 Task: Find connections with filter location Ismailia with filter topic #sharktankwith filter profile language Potuguese with filter current company Merademy  with filter school Davangere University, Davangere with filter industry IT System Custom Software Development with filter service category Customer Service with filter keywords title Digital Marketing Manager
Action: Mouse moved to (482, 61)
Screenshot: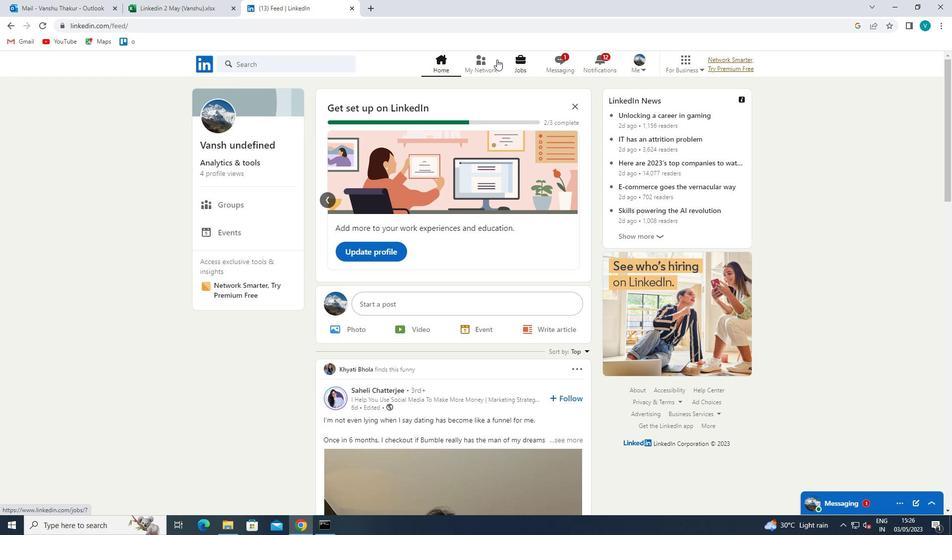
Action: Mouse pressed left at (482, 61)
Screenshot: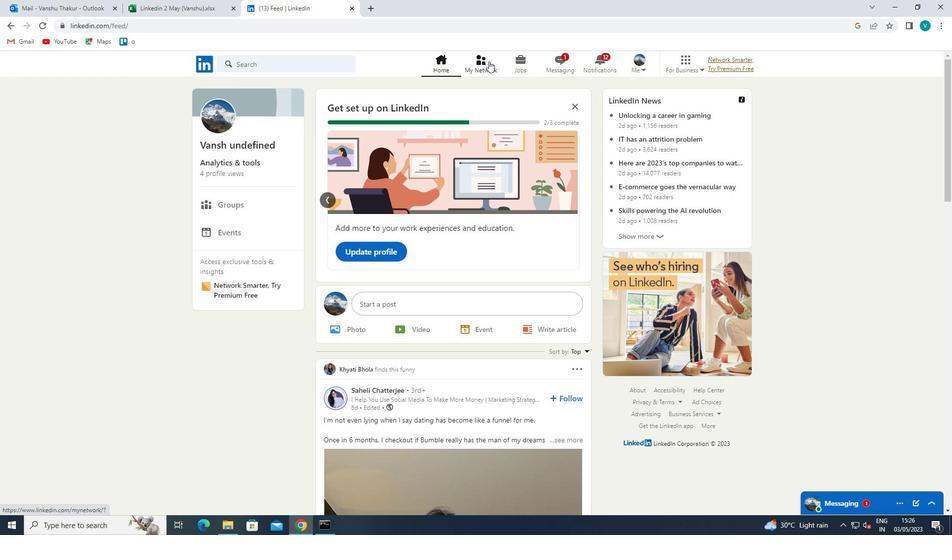 
Action: Mouse moved to (294, 117)
Screenshot: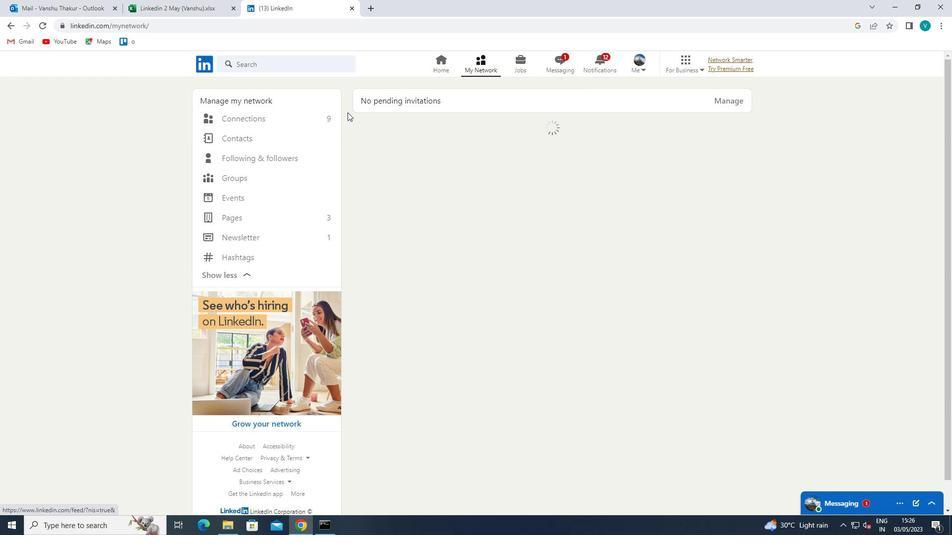 
Action: Mouse pressed left at (294, 117)
Screenshot: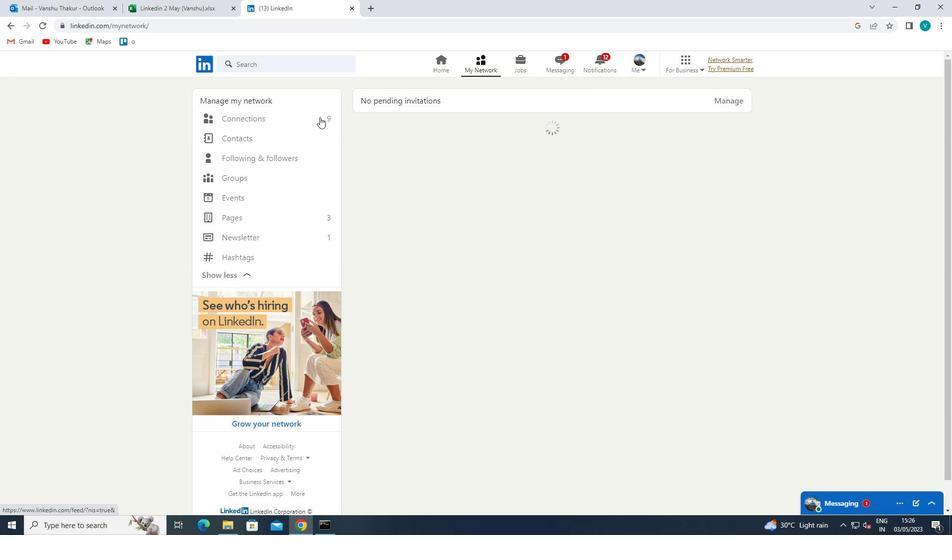 
Action: Mouse moved to (531, 119)
Screenshot: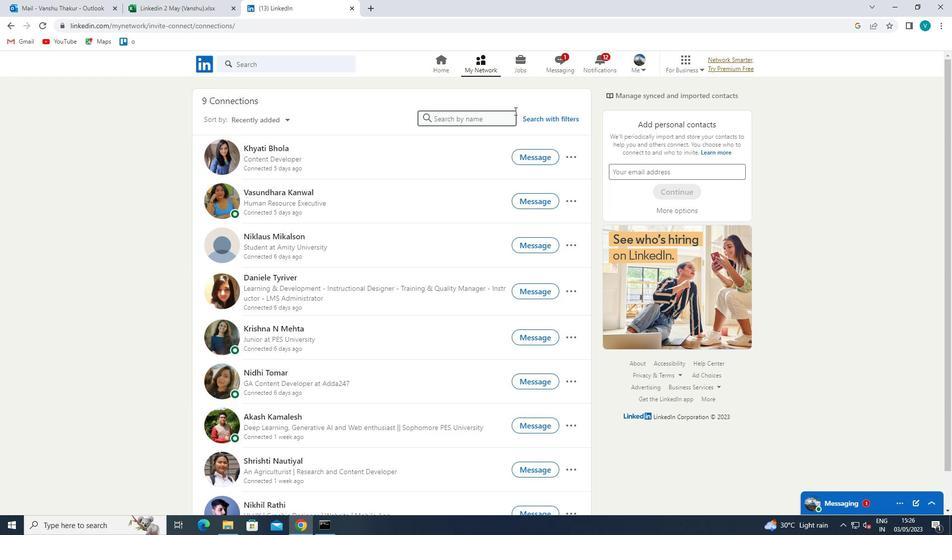 
Action: Mouse pressed left at (531, 119)
Screenshot: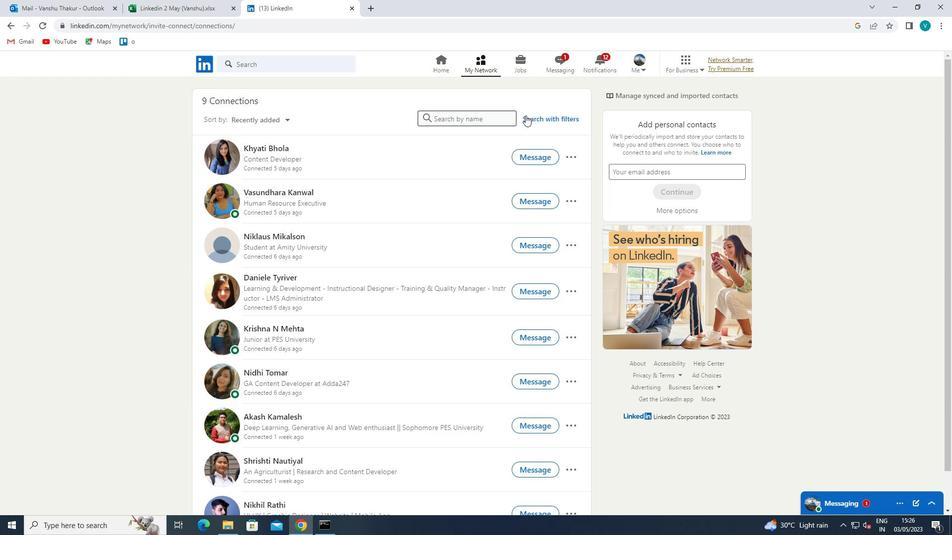 
Action: Mouse moved to (483, 94)
Screenshot: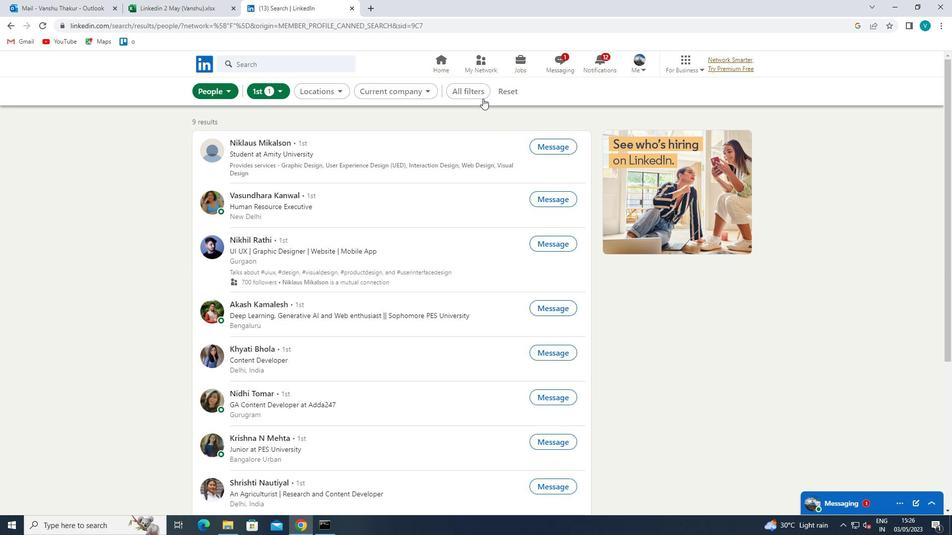 
Action: Mouse pressed left at (483, 94)
Screenshot: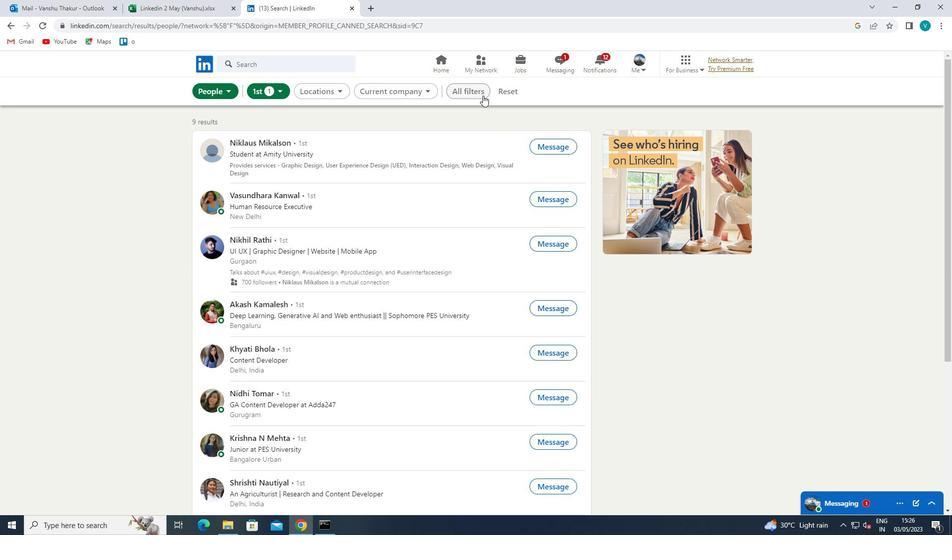 
Action: Mouse moved to (728, 226)
Screenshot: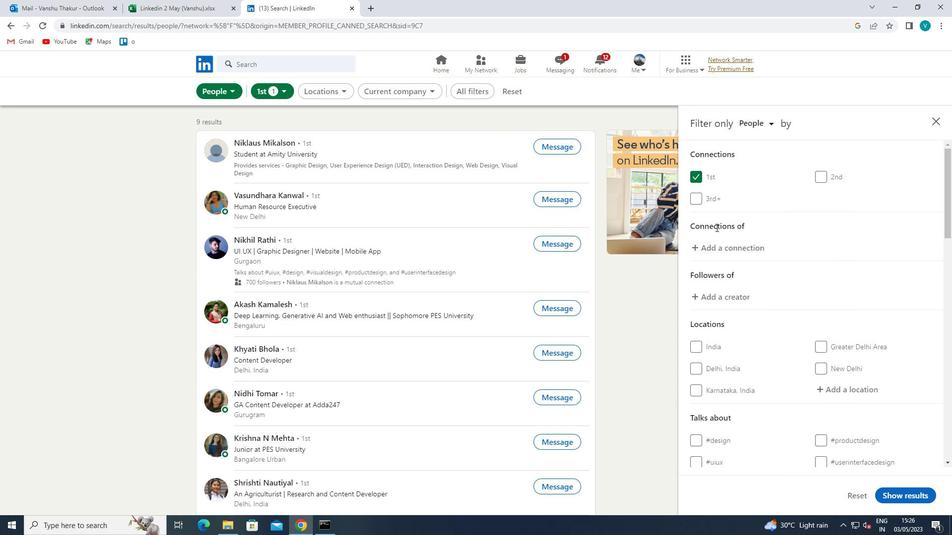 
Action: Mouse scrolled (728, 226) with delta (0, 0)
Screenshot: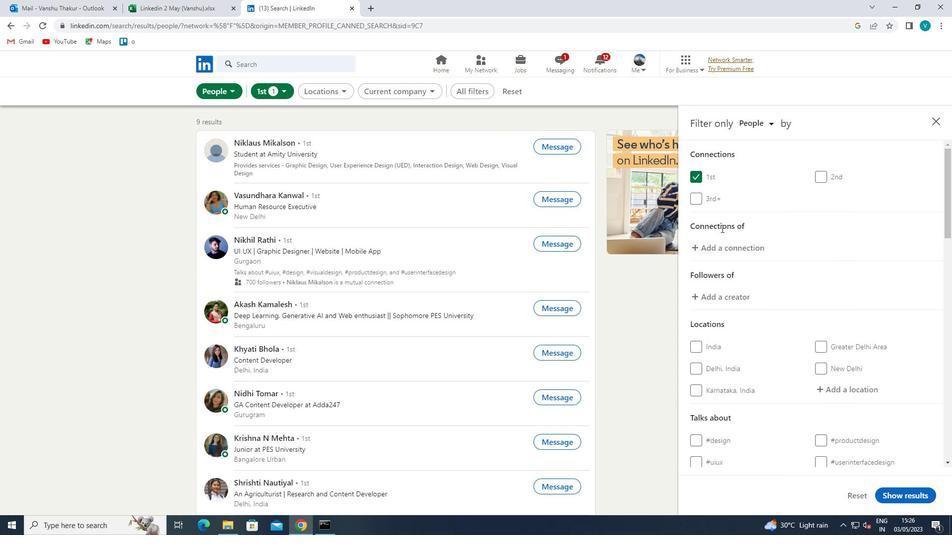 
Action: Mouse scrolled (728, 226) with delta (0, 0)
Screenshot: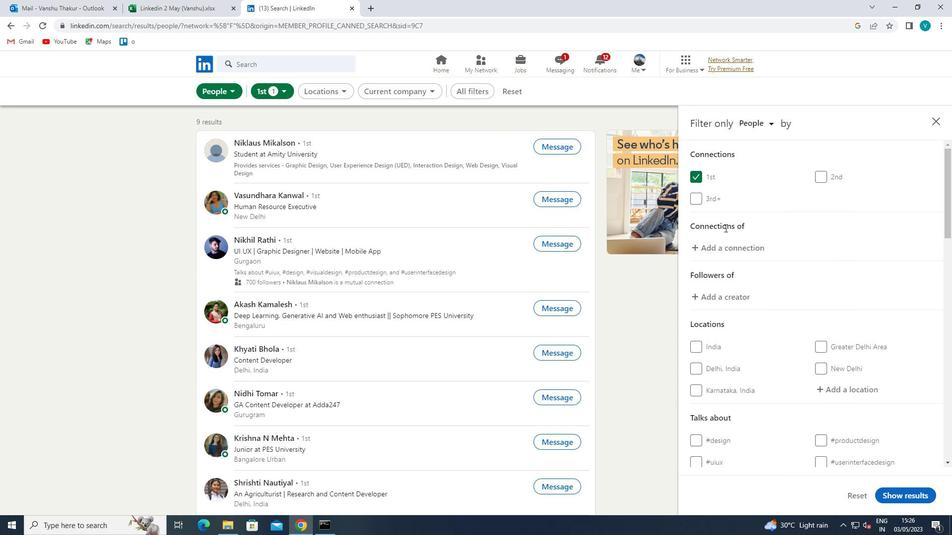 
Action: Mouse scrolled (728, 226) with delta (0, 0)
Screenshot: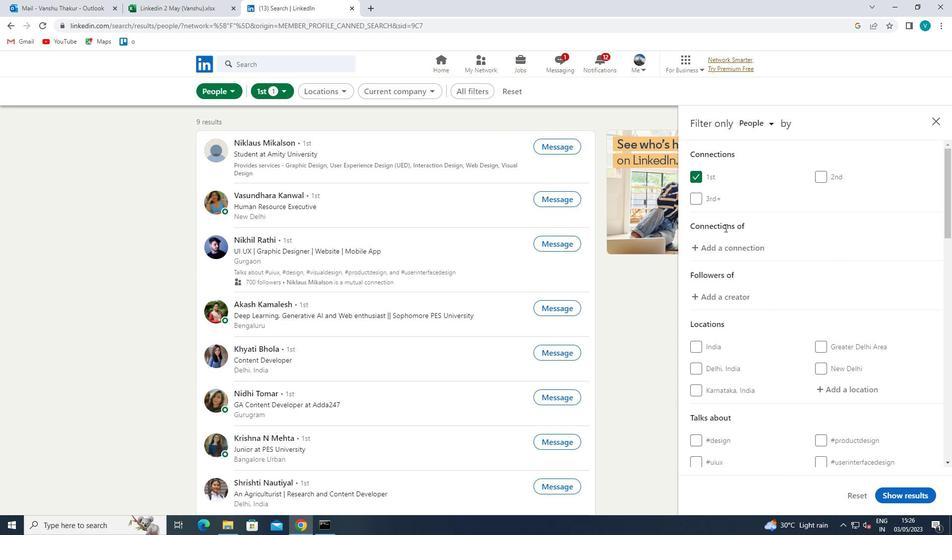
Action: Mouse moved to (844, 245)
Screenshot: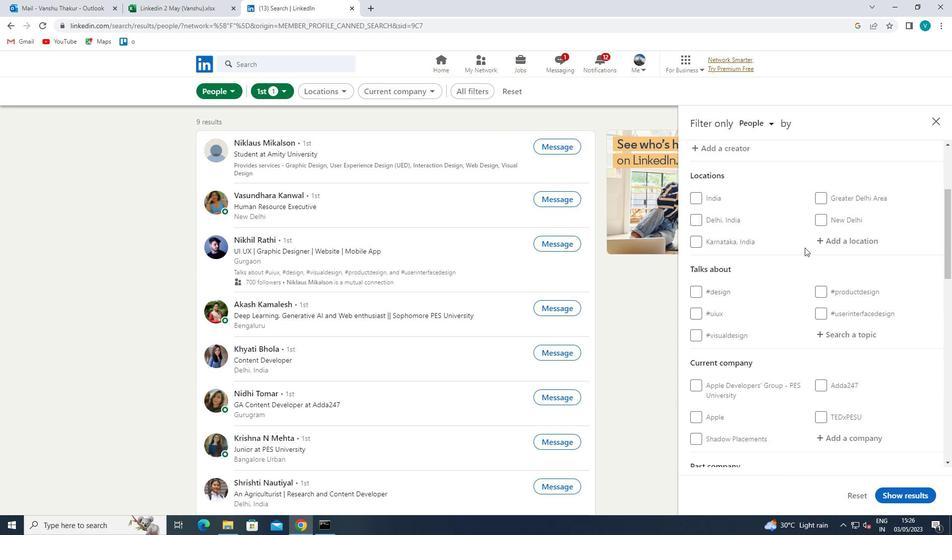 
Action: Mouse pressed left at (844, 245)
Screenshot: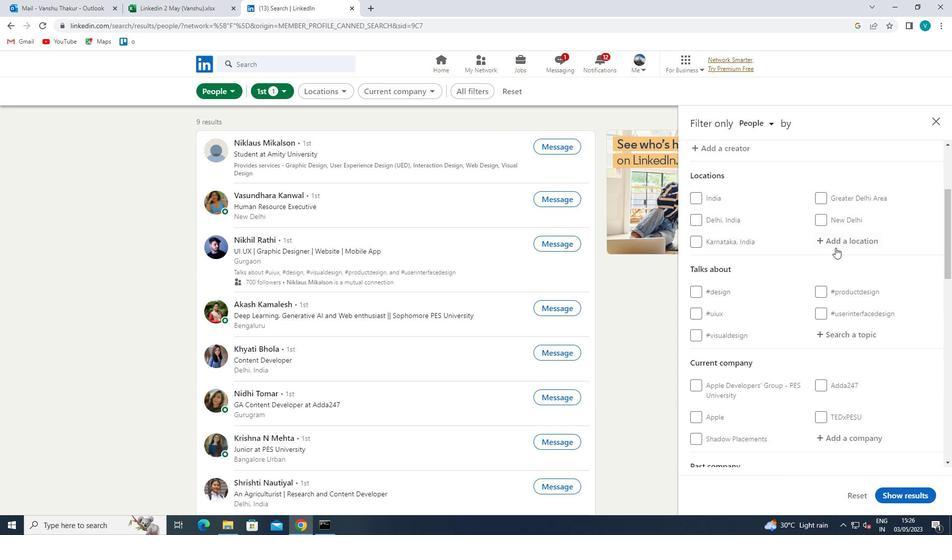 
Action: Mouse moved to (686, 210)
Screenshot: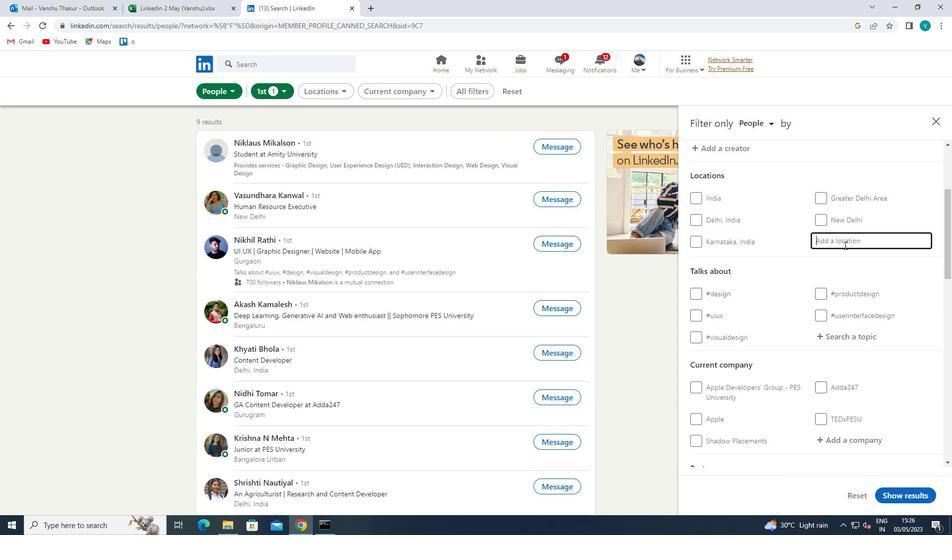 
Action: Key pressed <Key.shift>ISMALIA
Screenshot: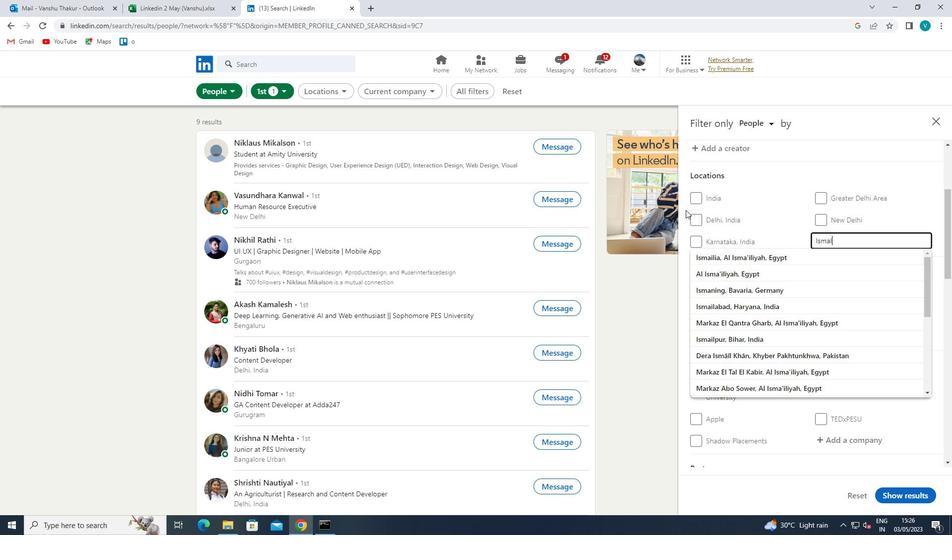 
Action: Mouse moved to (829, 242)
Screenshot: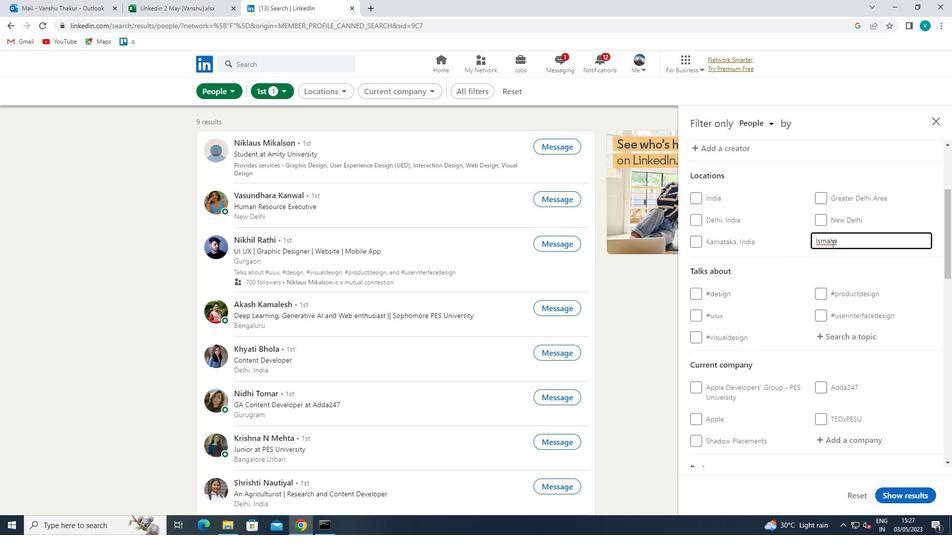 
Action: Mouse pressed left at (829, 242)
Screenshot: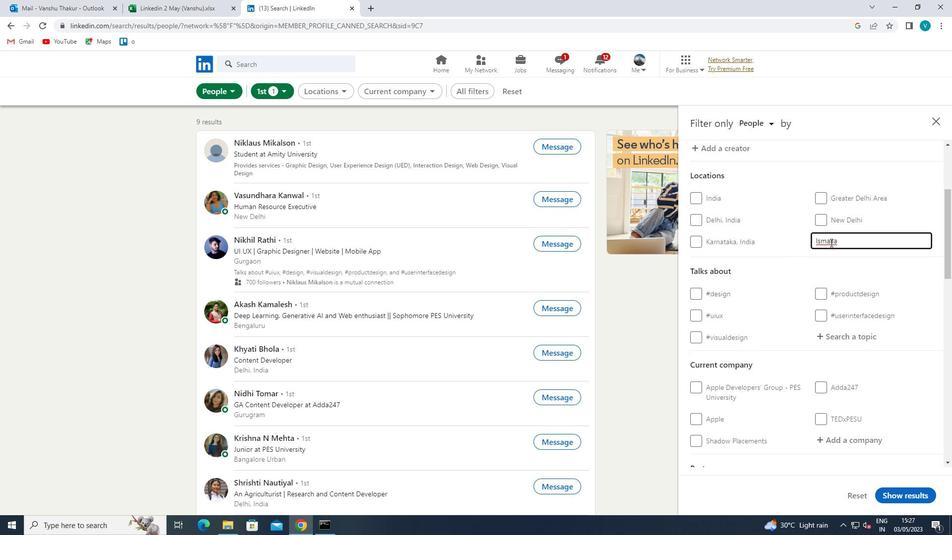 
Action: Mouse moved to (839, 271)
Screenshot: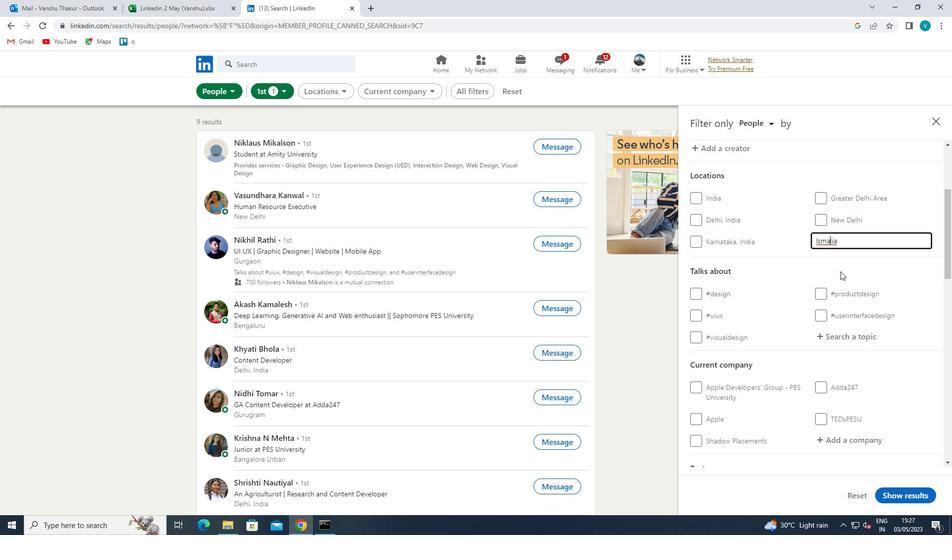 
Action: Key pressed I
Screenshot: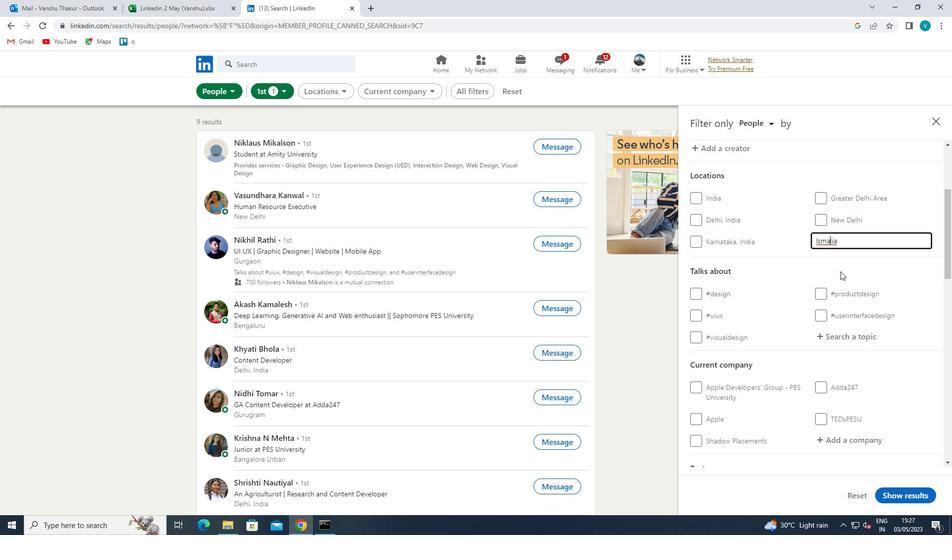 
Action: Mouse moved to (793, 250)
Screenshot: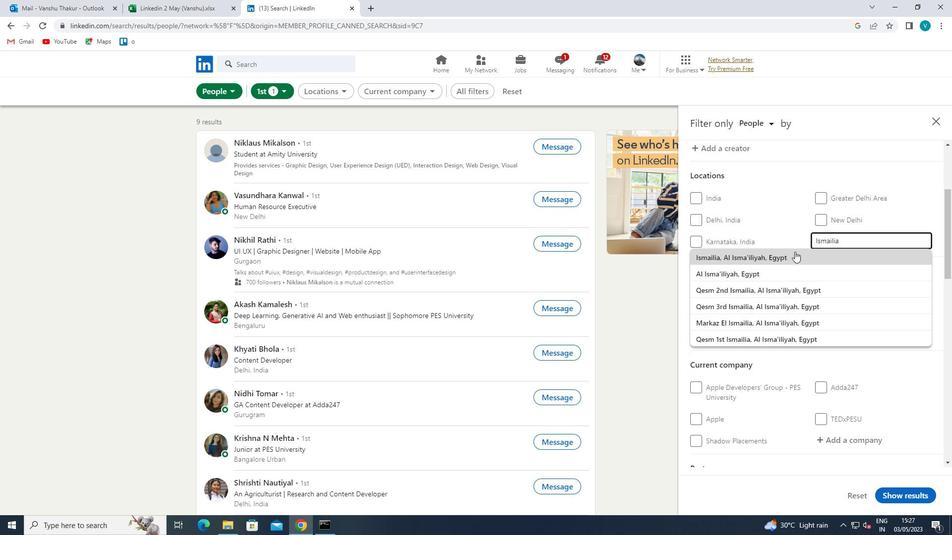 
Action: Mouse pressed left at (793, 250)
Screenshot: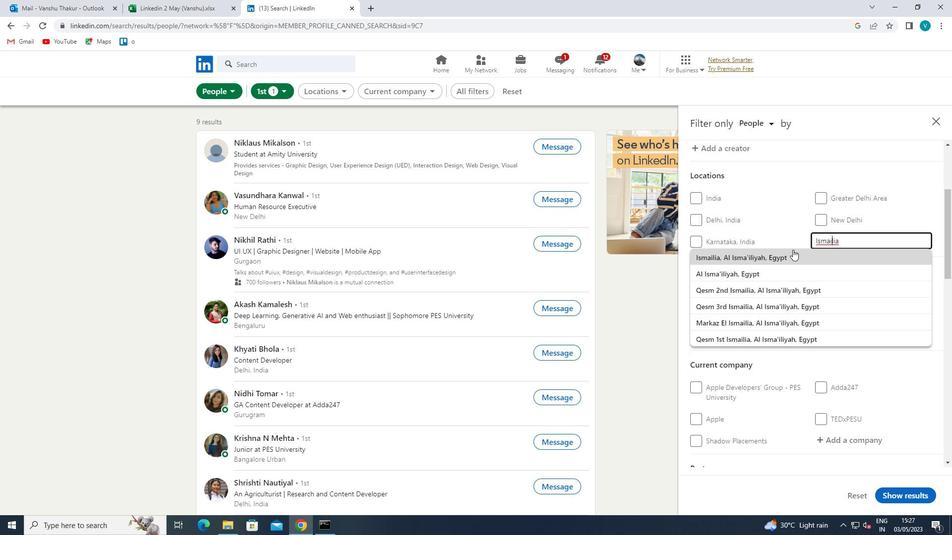 
Action: Mouse scrolled (793, 249) with delta (0, 0)
Screenshot: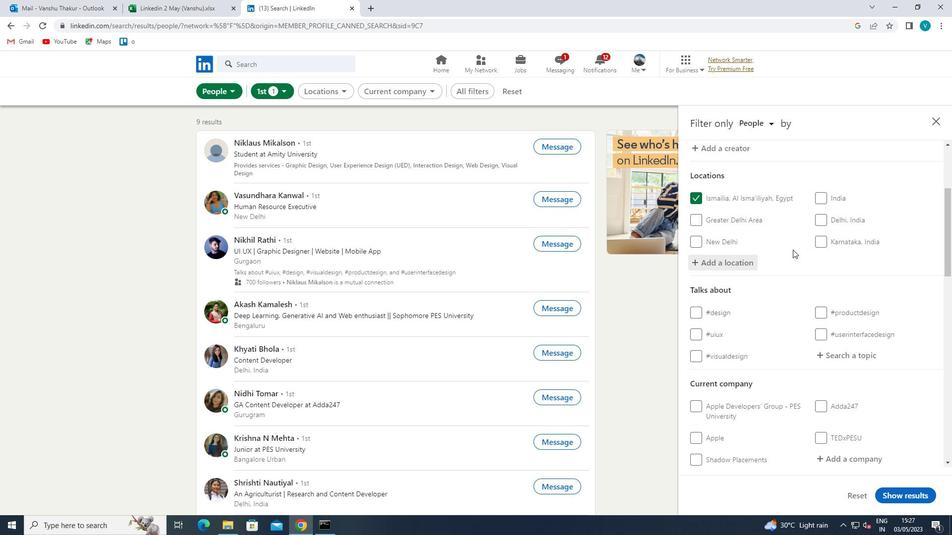
Action: Mouse scrolled (793, 249) with delta (0, 0)
Screenshot: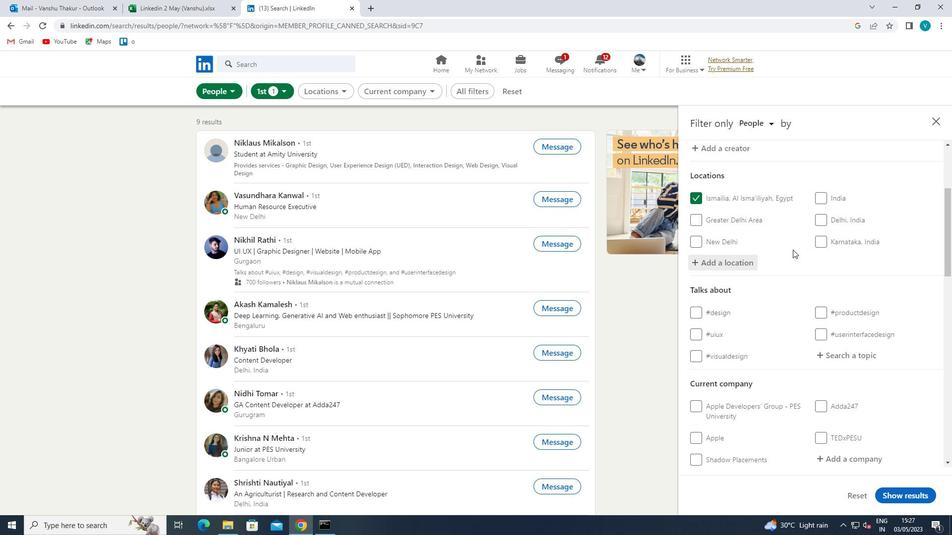 
Action: Mouse moved to (835, 260)
Screenshot: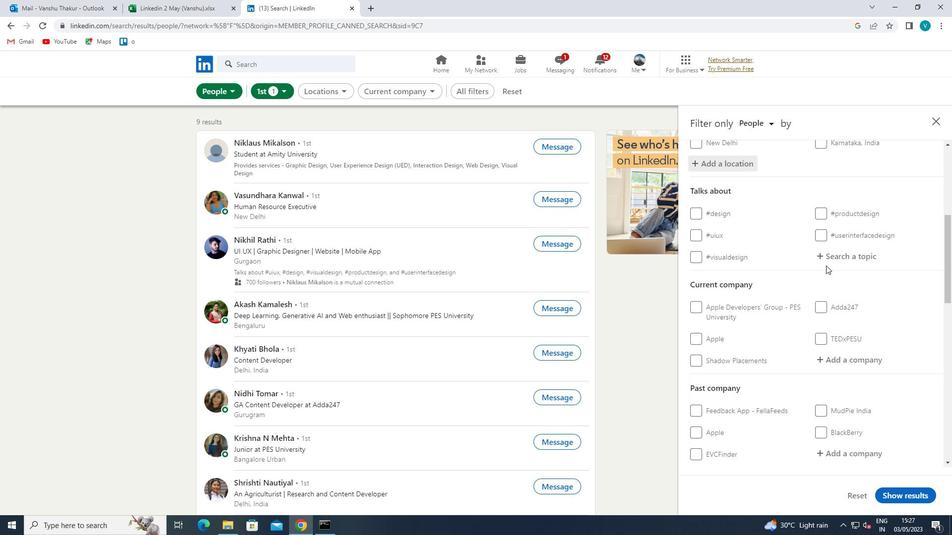 
Action: Mouse pressed left at (835, 260)
Screenshot: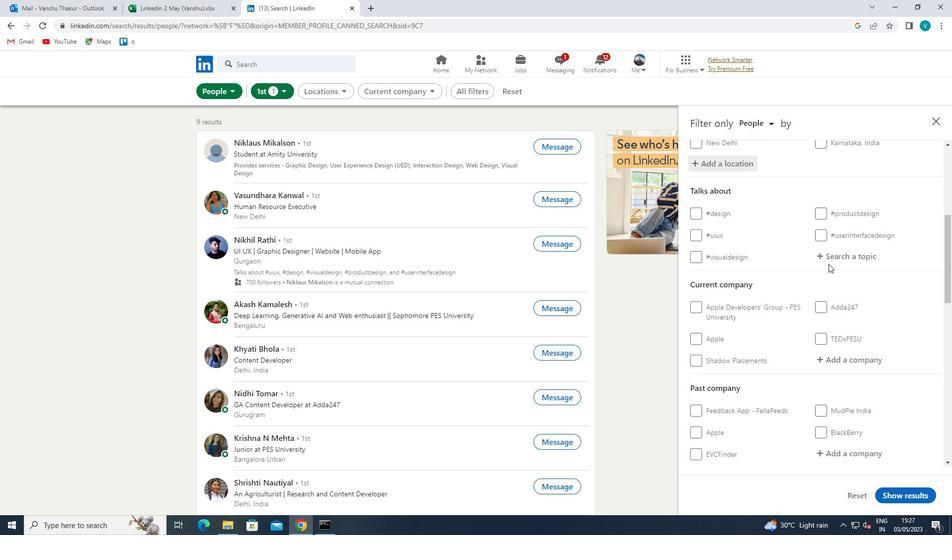 
Action: Mouse moved to (670, 191)
Screenshot: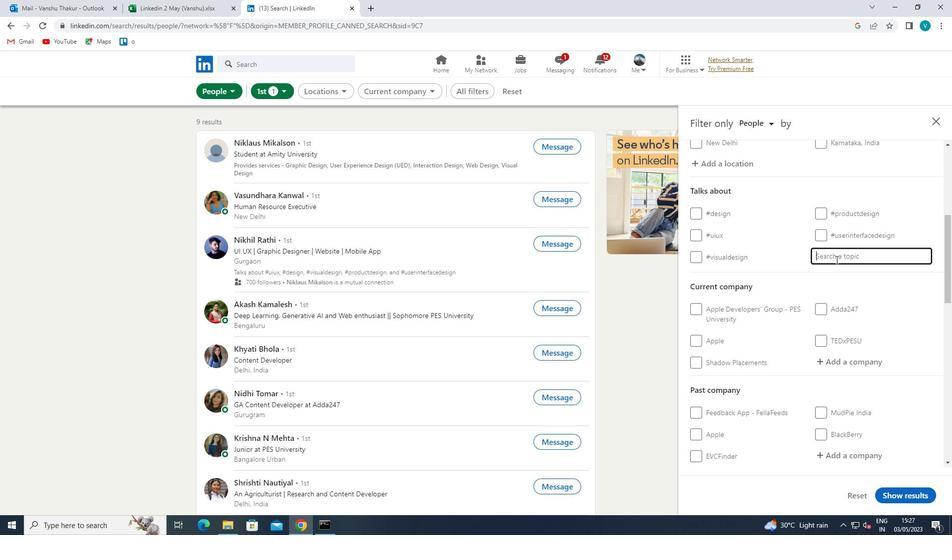 
Action: Key pressed SHARKTA
Screenshot: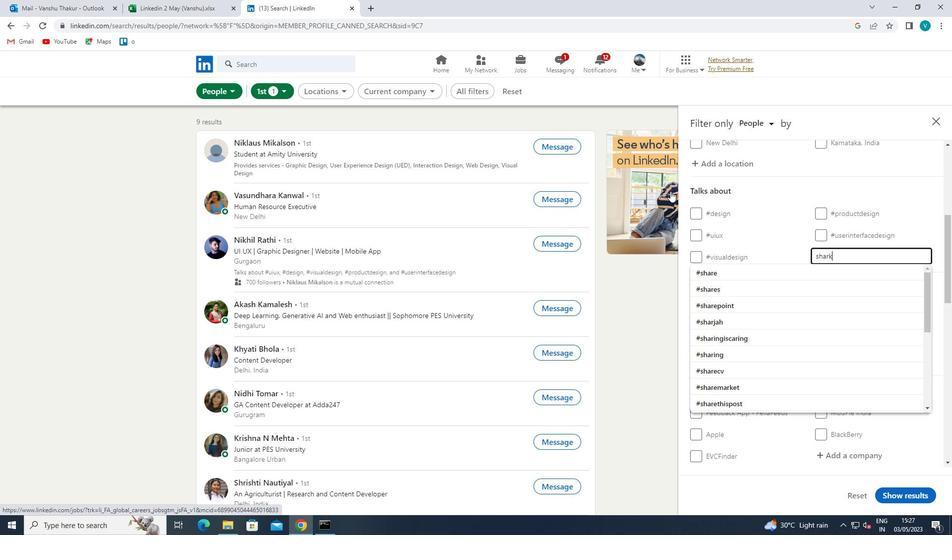 
Action: Mouse moved to (773, 275)
Screenshot: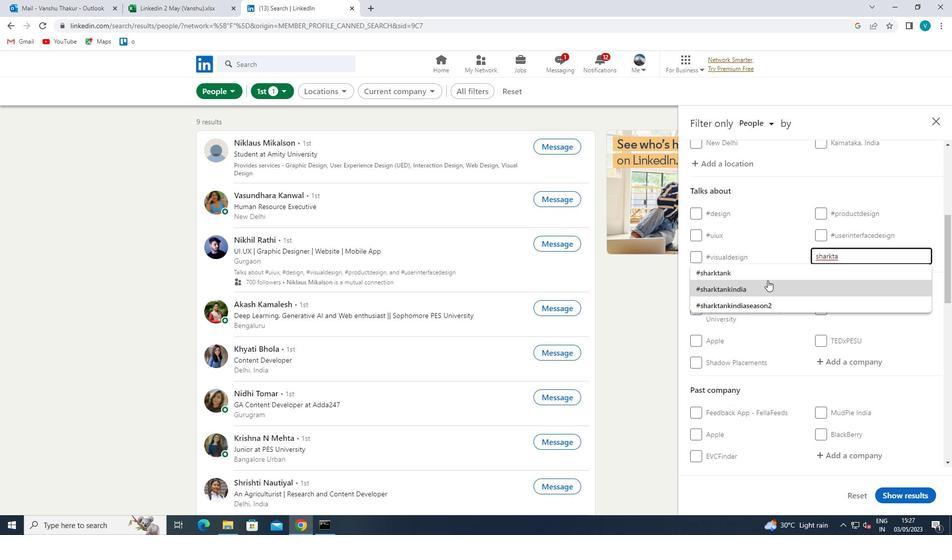 
Action: Mouse pressed left at (773, 275)
Screenshot: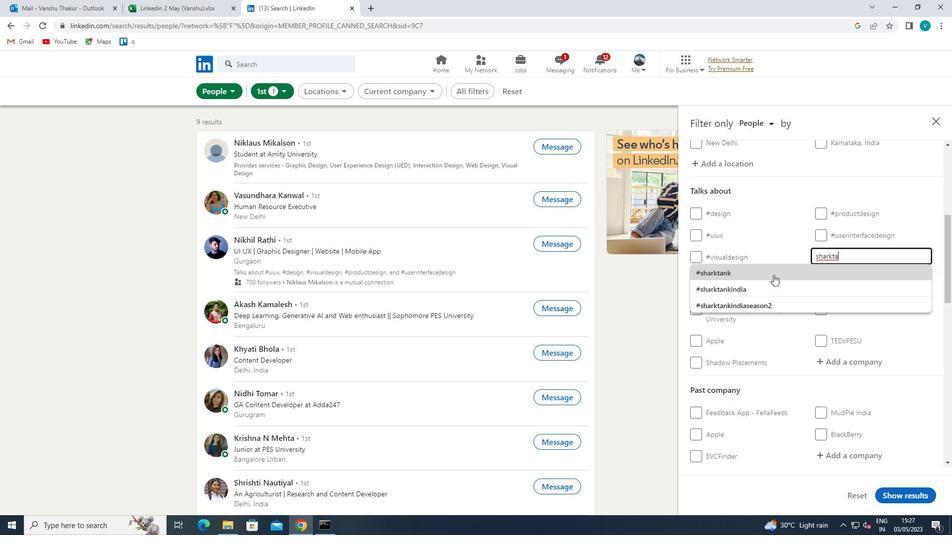 
Action: Mouse scrolled (773, 274) with delta (0, 0)
Screenshot: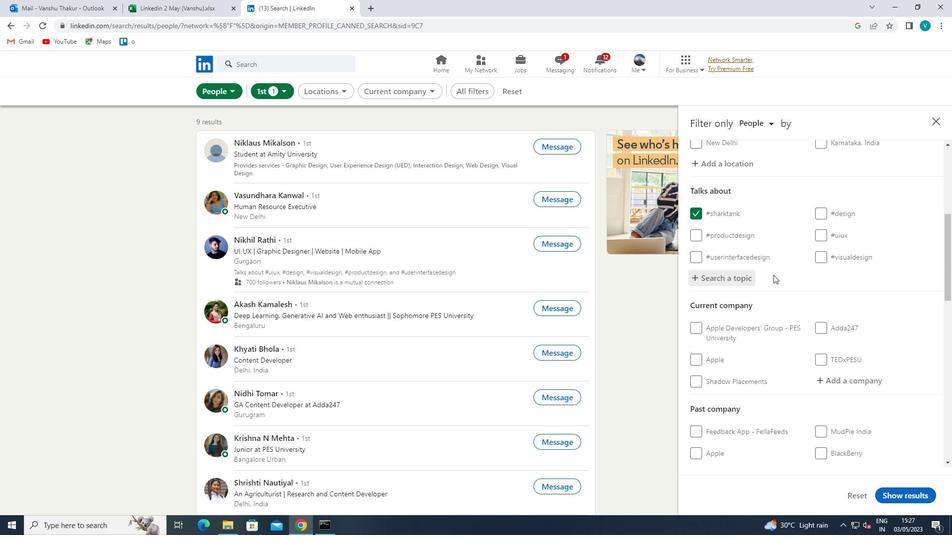 
Action: Mouse scrolled (773, 274) with delta (0, 0)
Screenshot: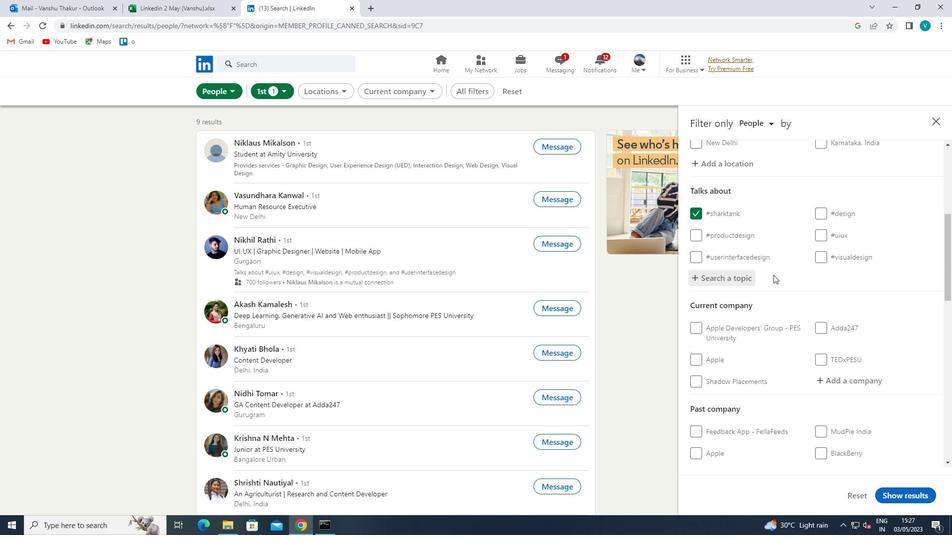 
Action: Mouse moved to (835, 281)
Screenshot: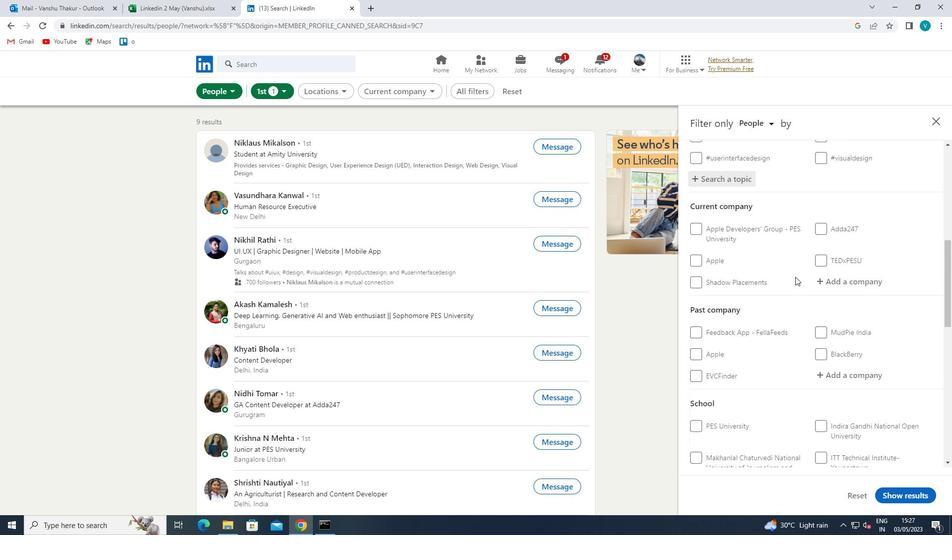 
Action: Mouse pressed left at (835, 281)
Screenshot: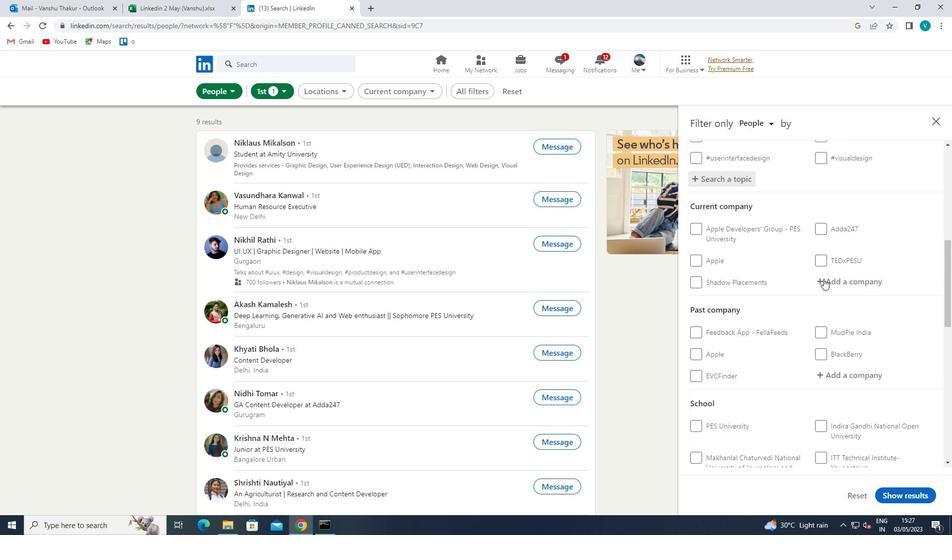
Action: Mouse moved to (697, 203)
Screenshot: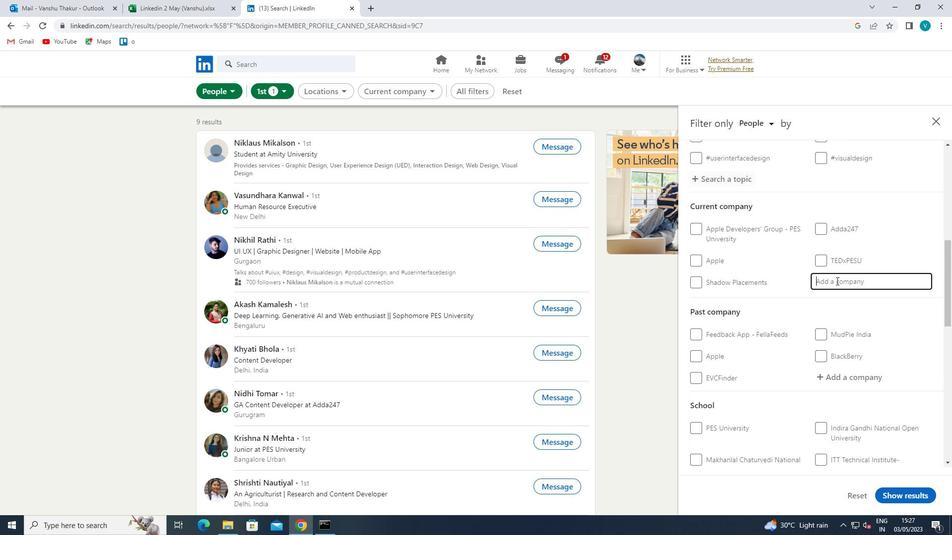 
Action: Key pressed <Key.shift>MERADEMY
Screenshot: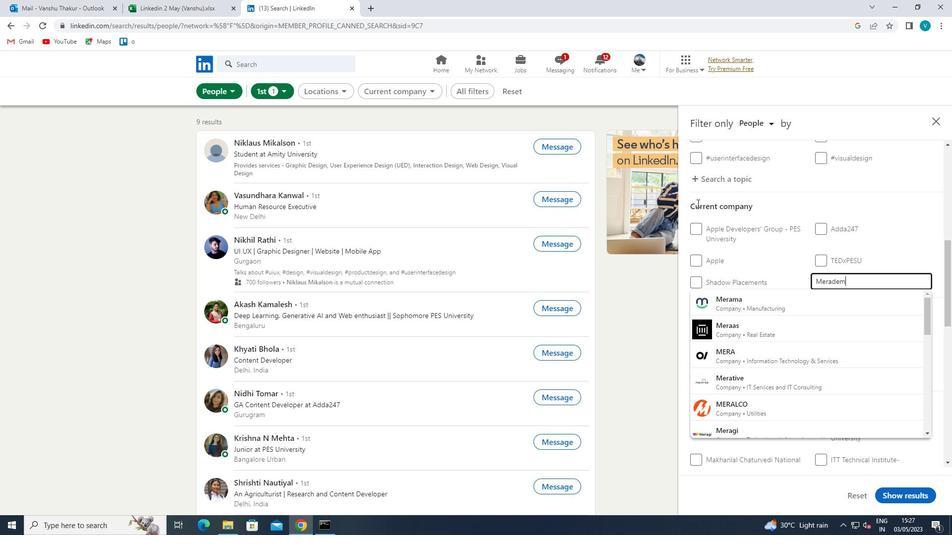 
Action: Mouse moved to (801, 299)
Screenshot: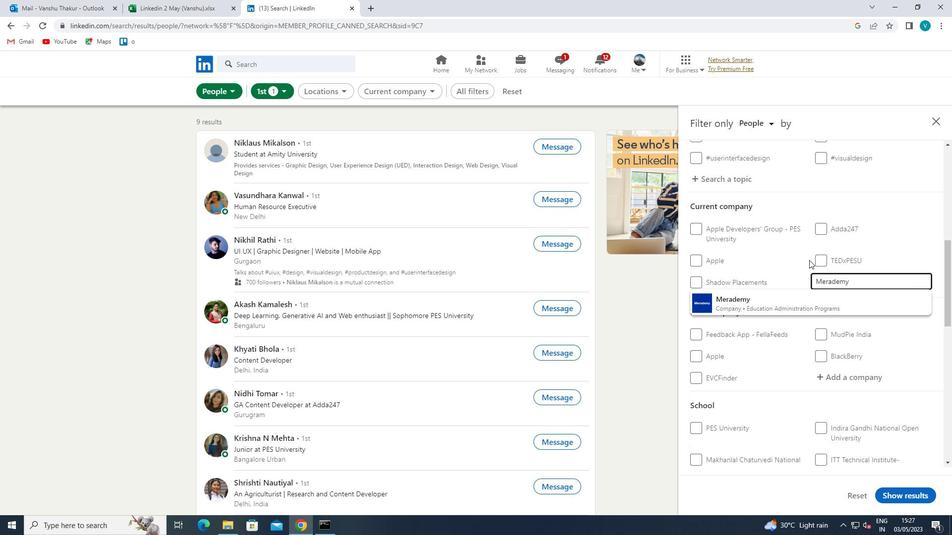 
Action: Mouse pressed left at (801, 299)
Screenshot: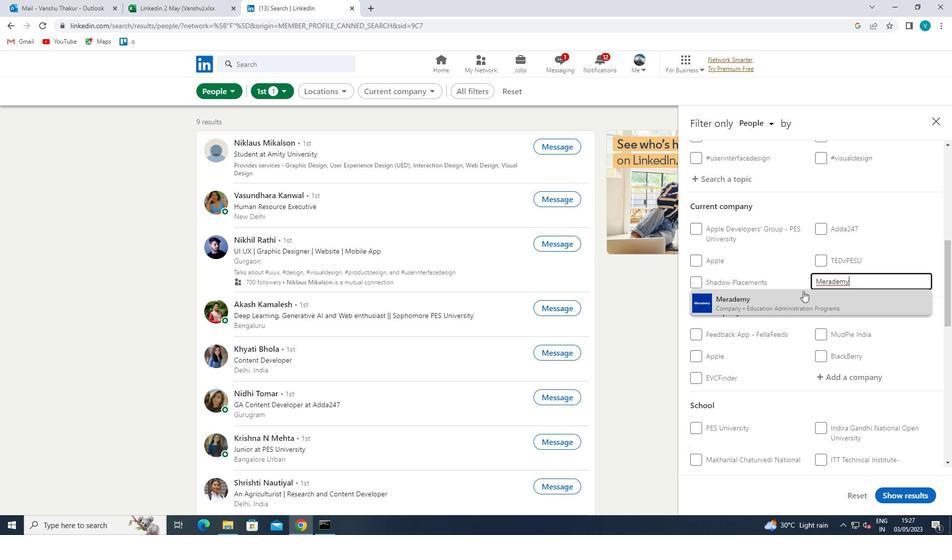 
Action: Mouse scrolled (801, 298) with delta (0, 0)
Screenshot: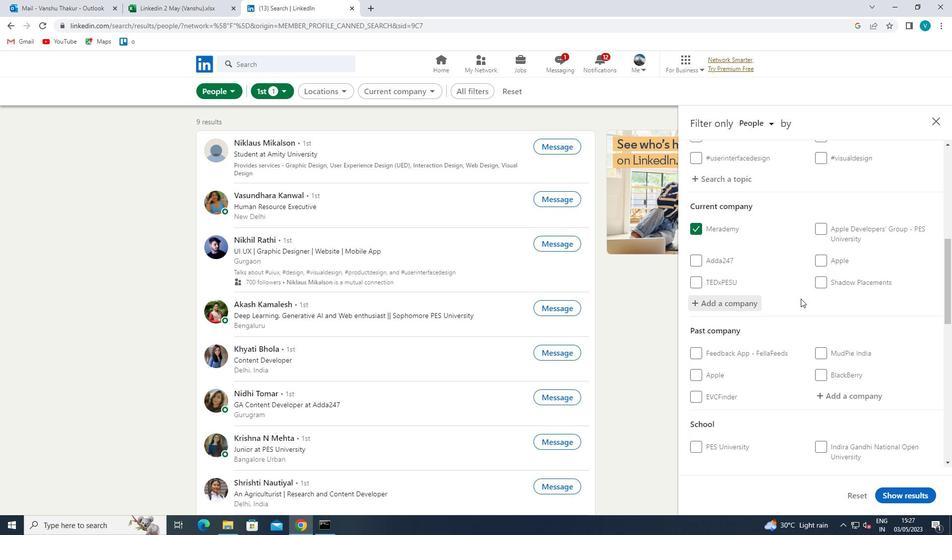 
Action: Mouse scrolled (801, 298) with delta (0, 0)
Screenshot: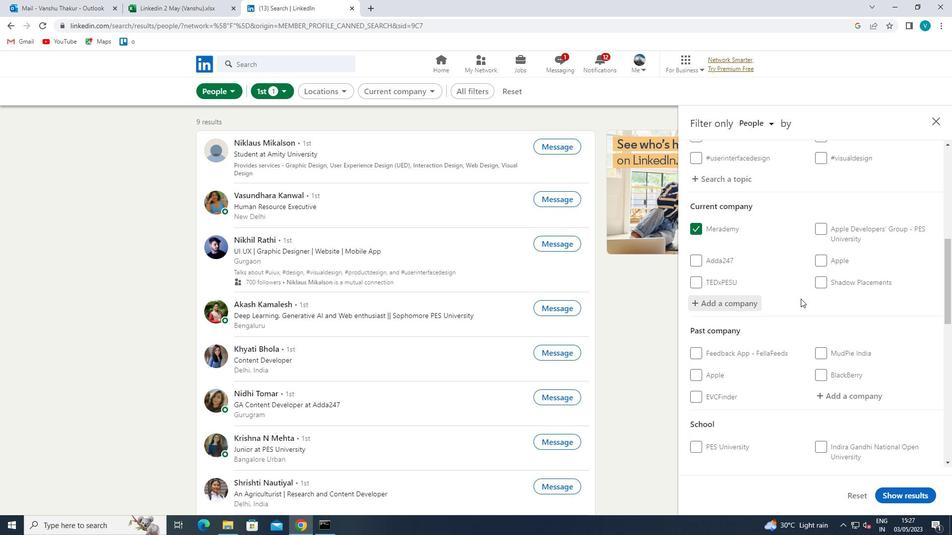 
Action: Mouse scrolled (801, 298) with delta (0, 0)
Screenshot: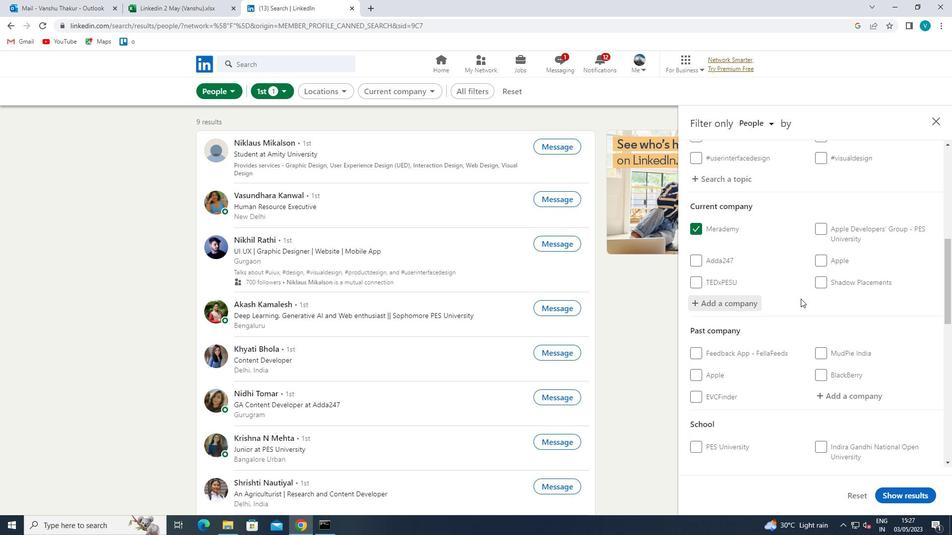 
Action: Mouse scrolled (801, 298) with delta (0, 0)
Screenshot: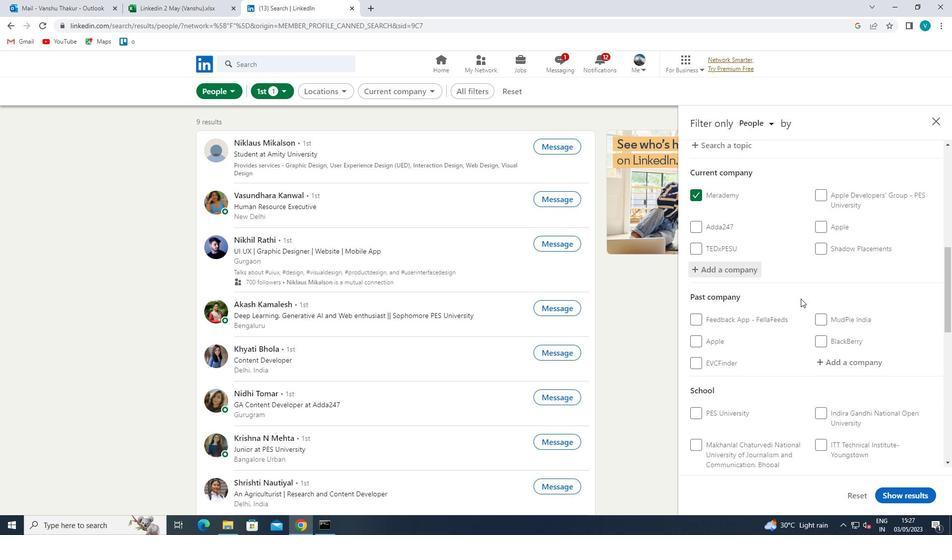 
Action: Mouse moved to (831, 322)
Screenshot: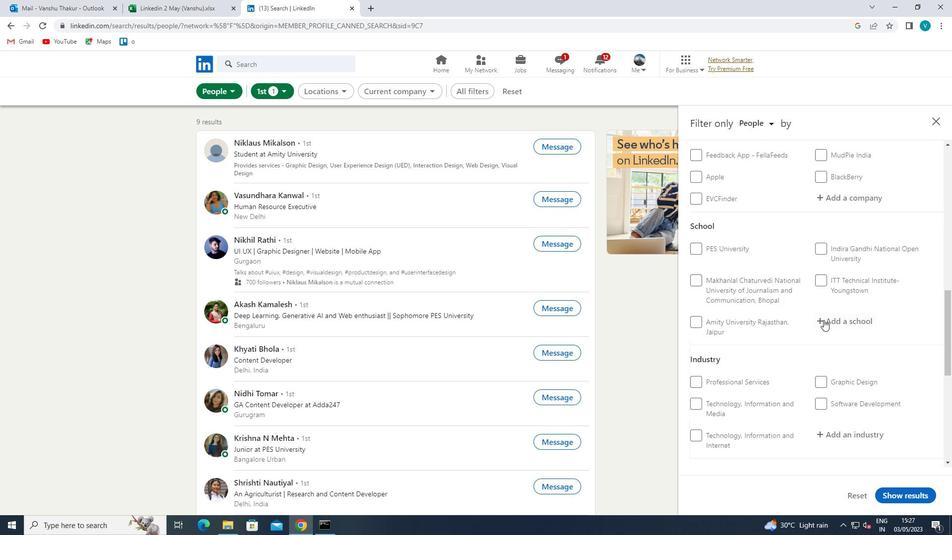
Action: Mouse pressed left at (831, 322)
Screenshot: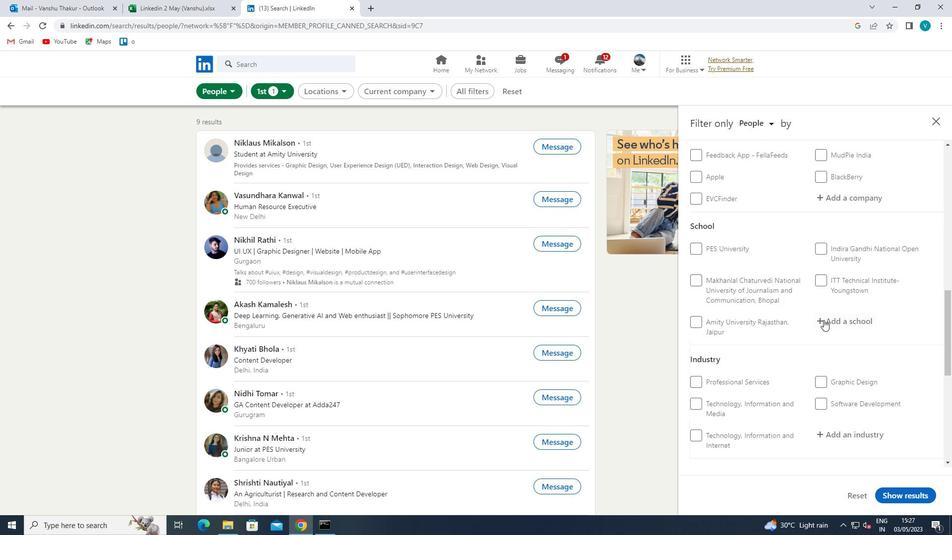 
Action: Mouse moved to (759, 282)
Screenshot: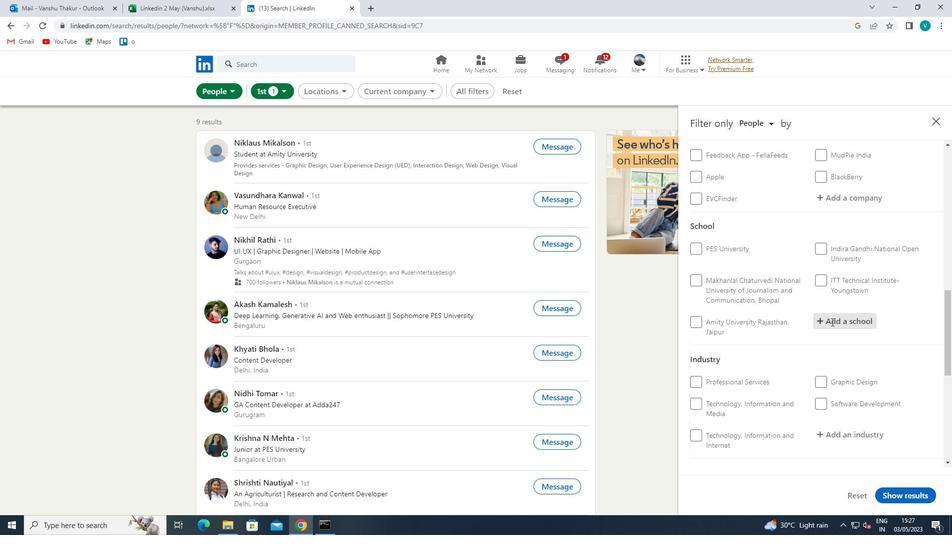 
Action: Key pressed <Key.shift>DAVANGERE
Screenshot: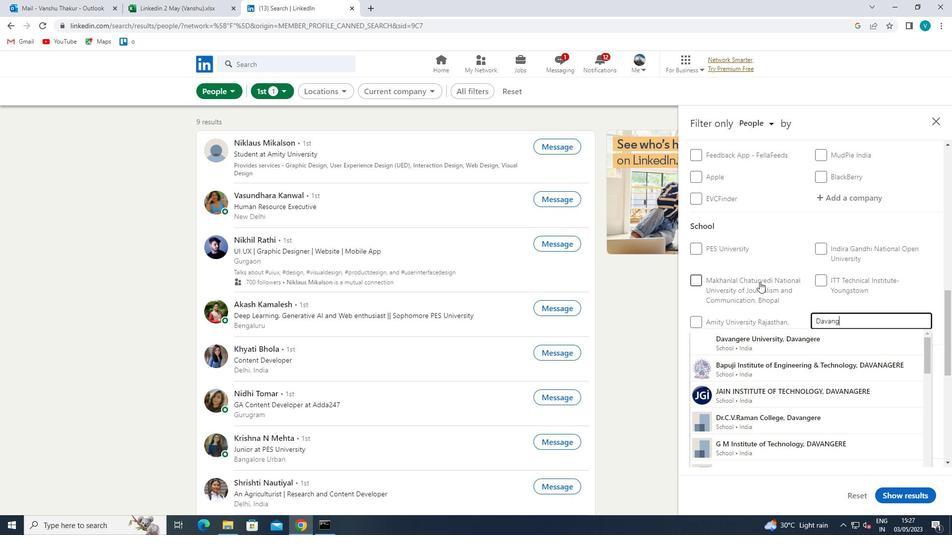 
Action: Mouse moved to (774, 336)
Screenshot: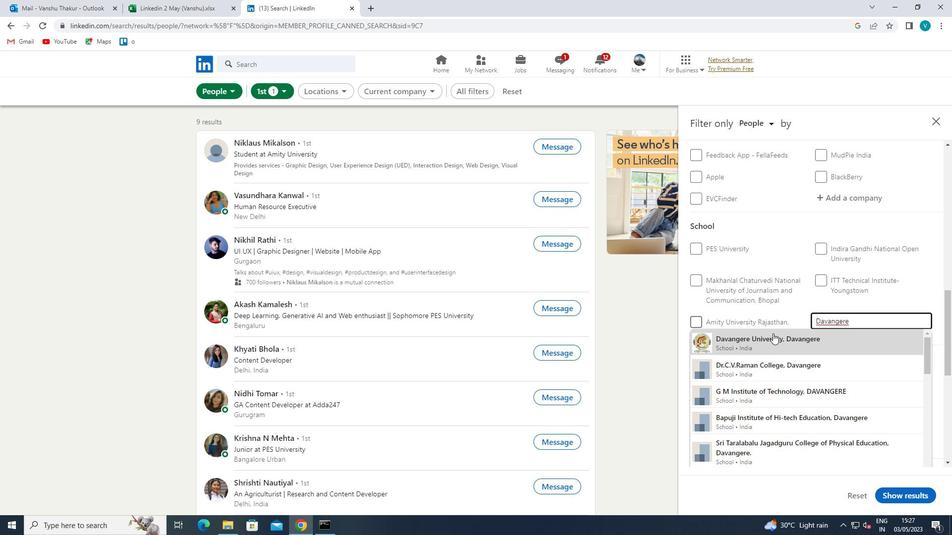 
Action: Mouse pressed left at (774, 336)
Screenshot: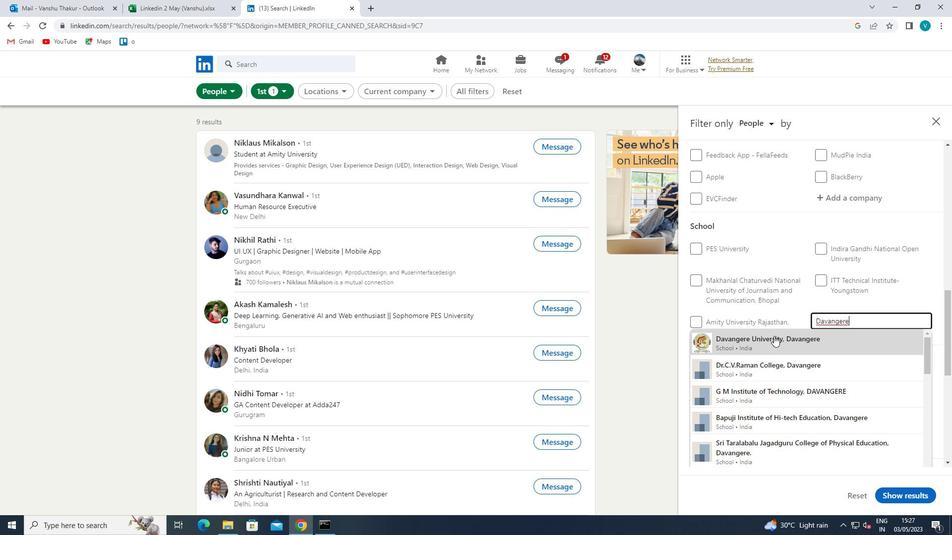
Action: Mouse moved to (786, 330)
Screenshot: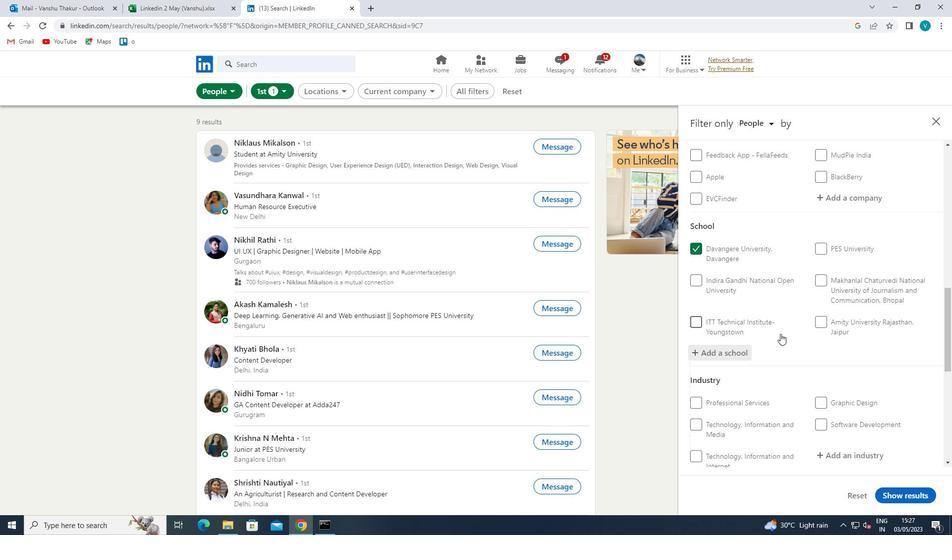 
Action: Mouse scrolled (786, 330) with delta (0, 0)
Screenshot: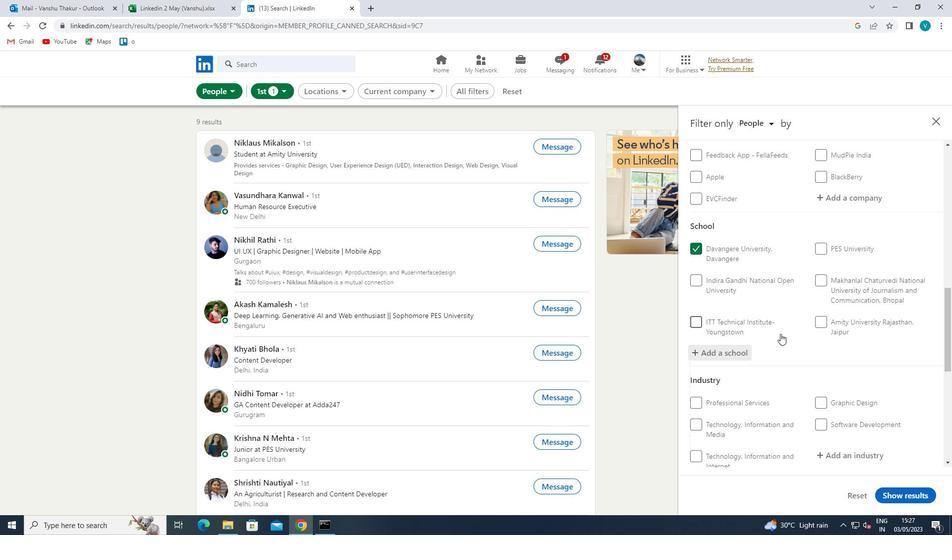 
Action: Mouse moved to (786, 330)
Screenshot: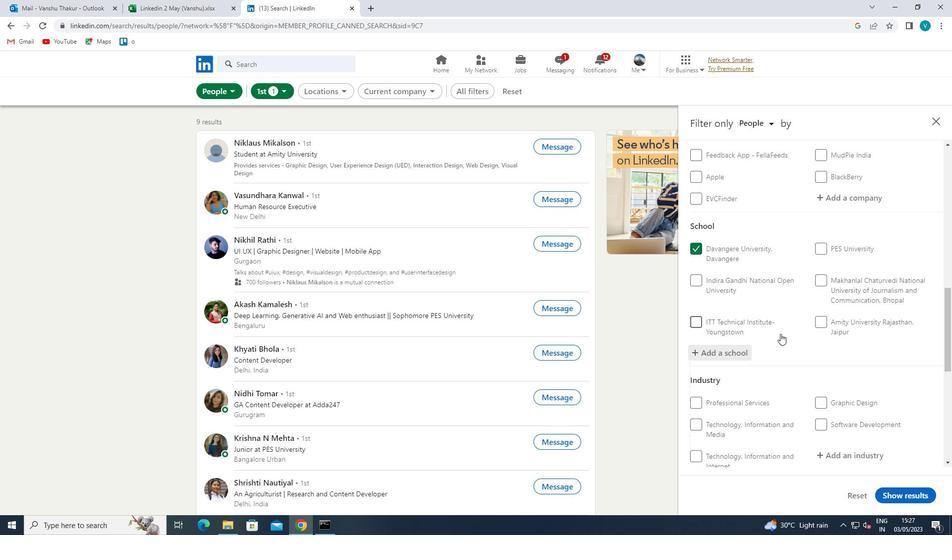 
Action: Mouse scrolled (786, 329) with delta (0, 0)
Screenshot: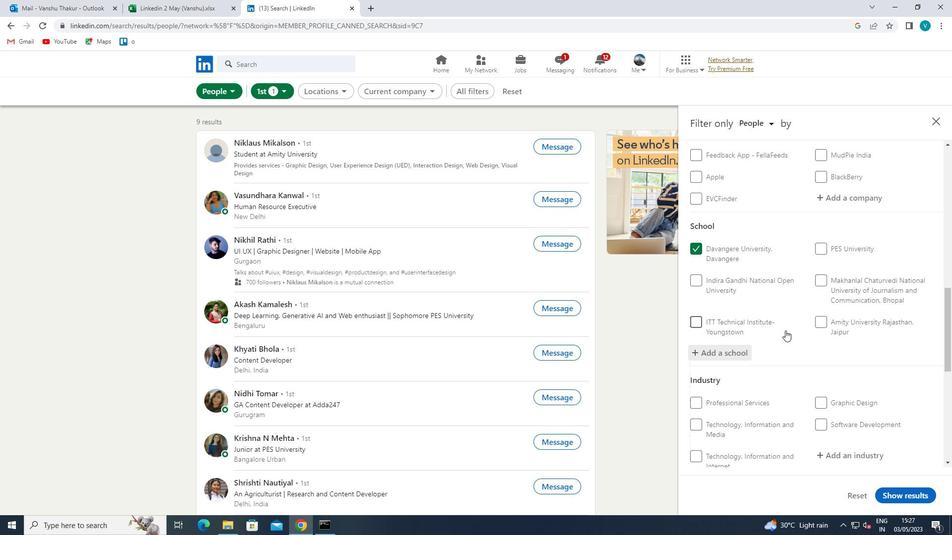 
Action: Mouse scrolled (786, 329) with delta (0, 0)
Screenshot: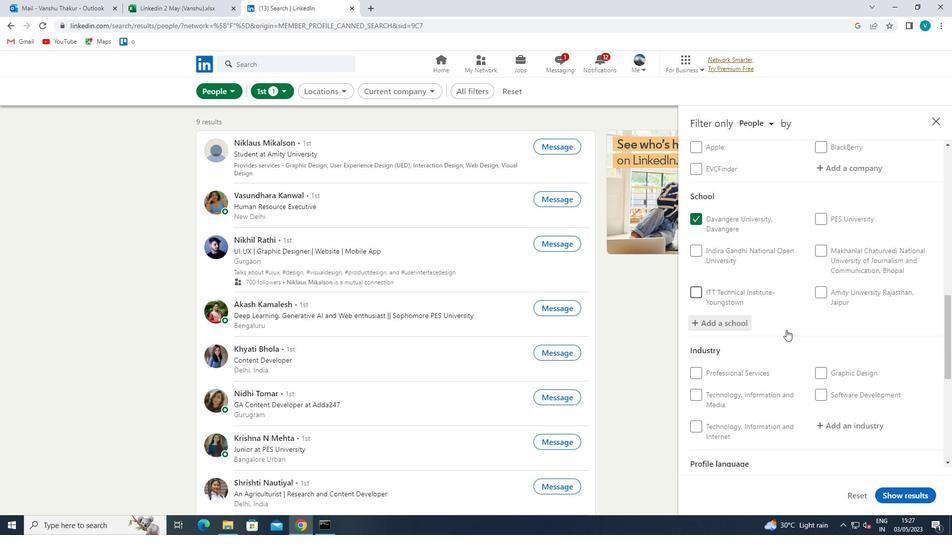 
Action: Mouse moved to (853, 309)
Screenshot: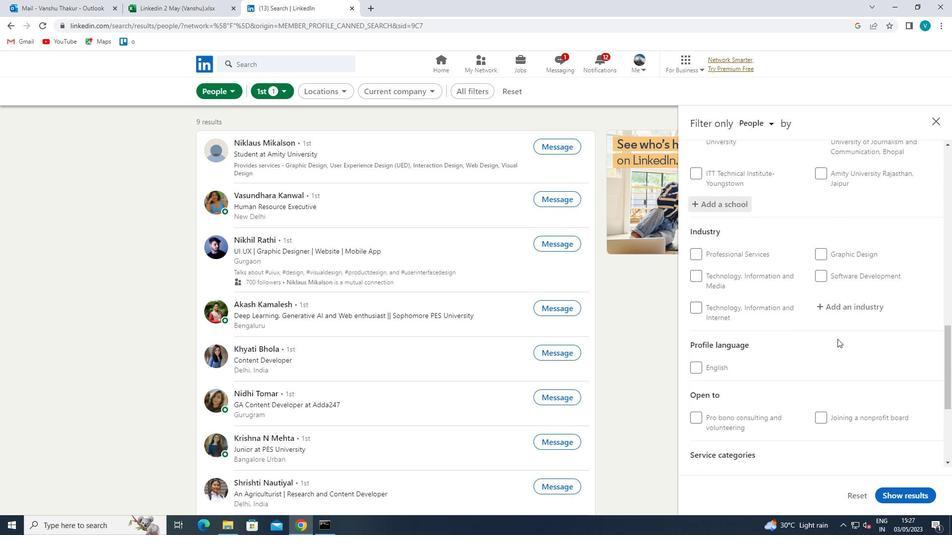 
Action: Mouse pressed left at (853, 309)
Screenshot: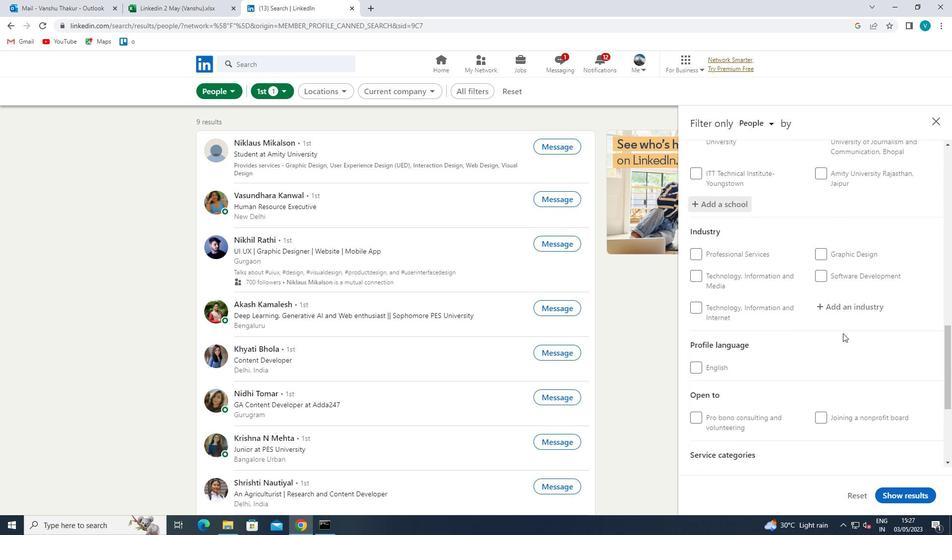 
Action: Mouse moved to (737, 244)
Screenshot: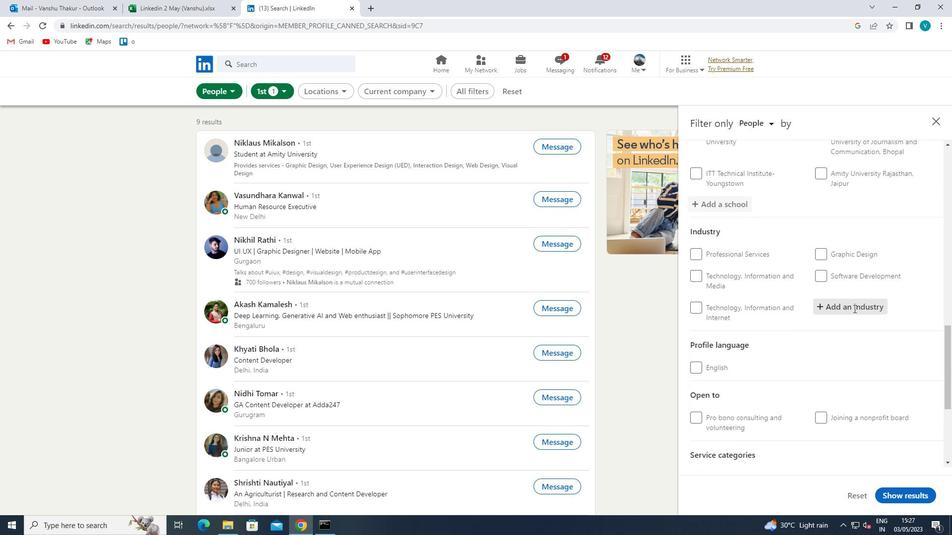 
Action: Key pressed <Key.shift>IT<Key.space><Key.shift><Key.shift><Key.shift><Key.shift><Key.shift><Key.shift><Key.shift><Key.shift><Key.shift><Key.shift><Key.shift><Key.shift><Key.shift><Key.shift><Key.shift><Key.shift><Key.shift><Key.shift><Key.shift><Key.shift><Key.shift><Key.shift><Key.shift><Key.shift><Key.shift><Key.shift><Key.shift><Key.shift><Key.shift><Key.shift><Key.shift><Key.shift><Key.shift><Key.shift><Key.shift><Key.shift><Key.shift><Key.shift><Key.shift><Key.shift><Key.shift><Key.shift>SYSTEM
Screenshot: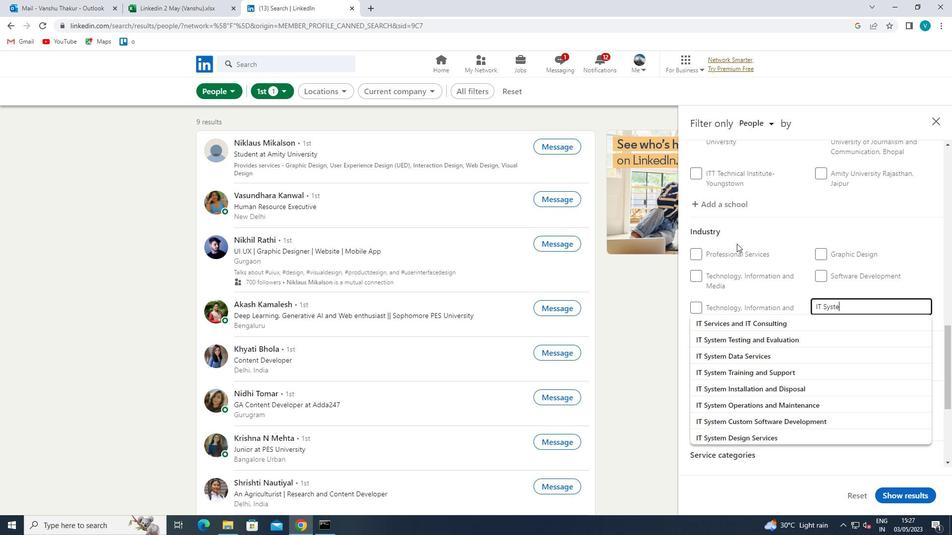 
Action: Mouse moved to (838, 407)
Screenshot: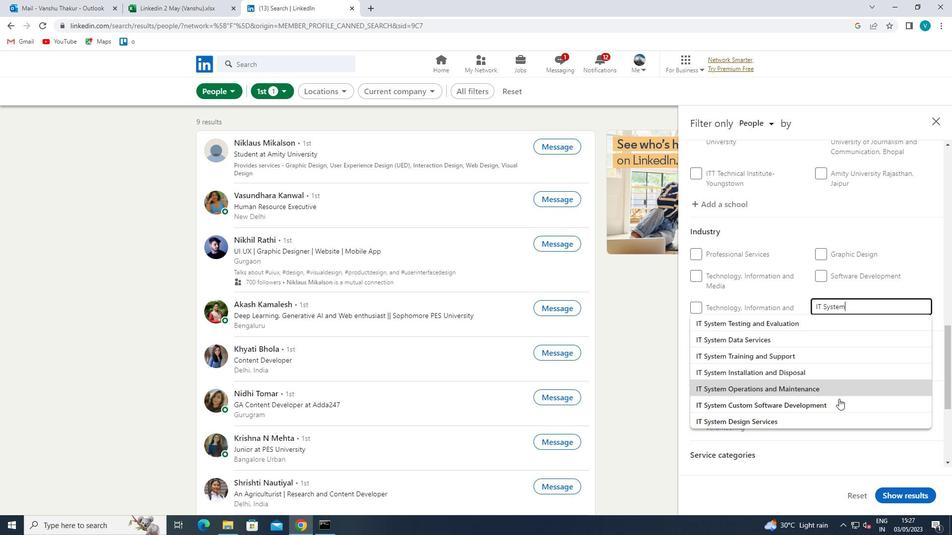 
Action: Mouse pressed left at (838, 407)
Screenshot: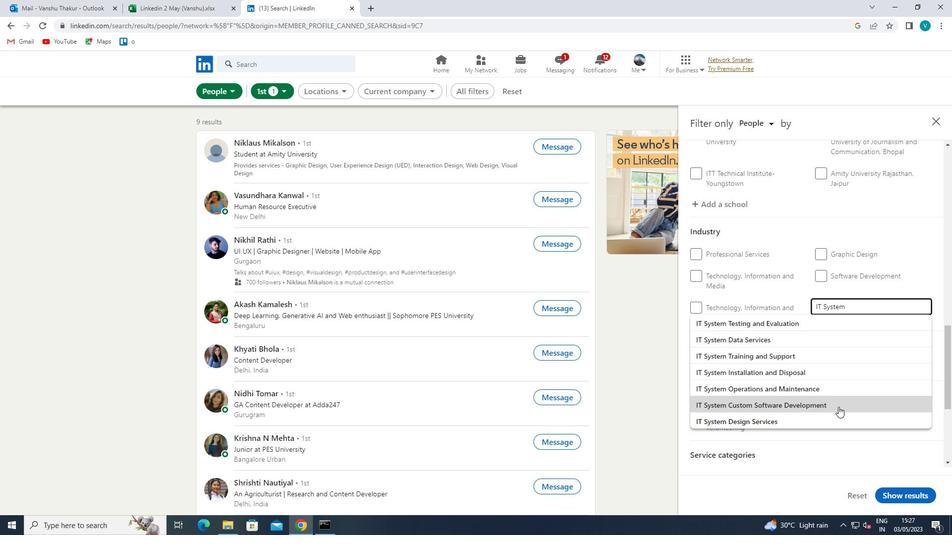 
Action: Mouse moved to (852, 356)
Screenshot: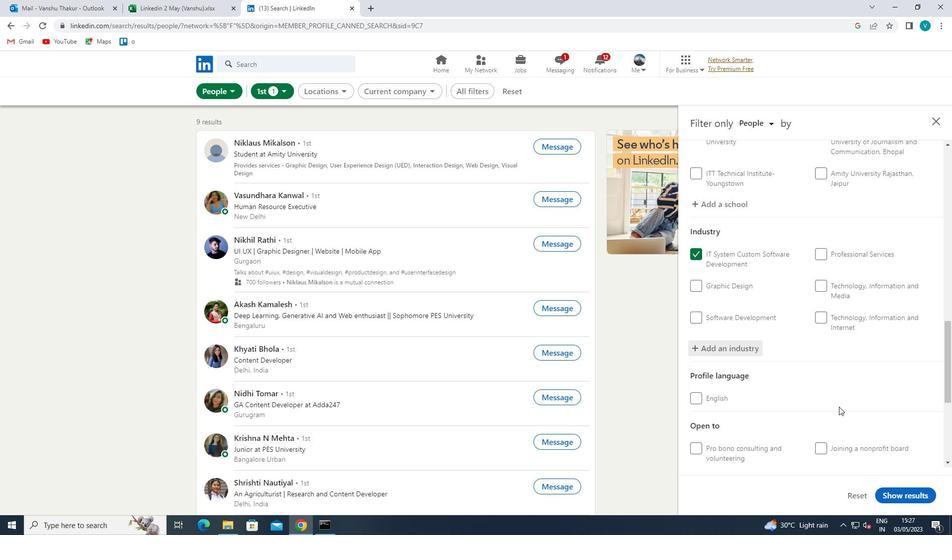 
Action: Mouse scrolled (852, 356) with delta (0, 0)
Screenshot: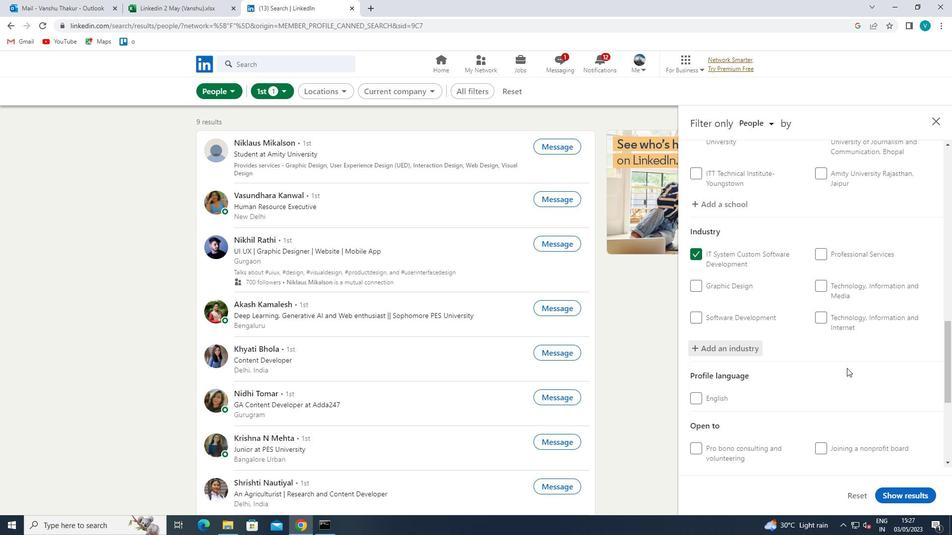 
Action: Mouse scrolled (852, 356) with delta (0, 0)
Screenshot: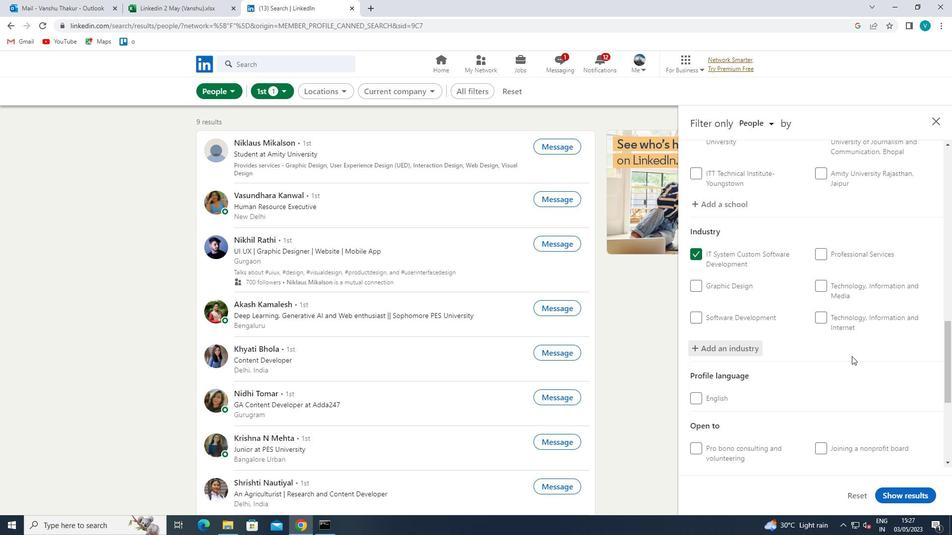 
Action: Mouse moved to (852, 368)
Screenshot: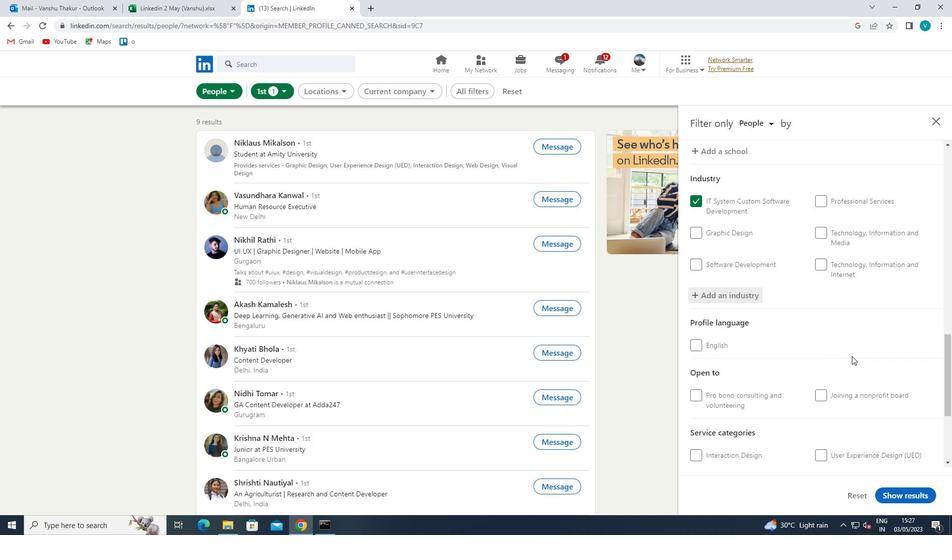 
Action: Mouse scrolled (852, 367) with delta (0, 0)
Screenshot: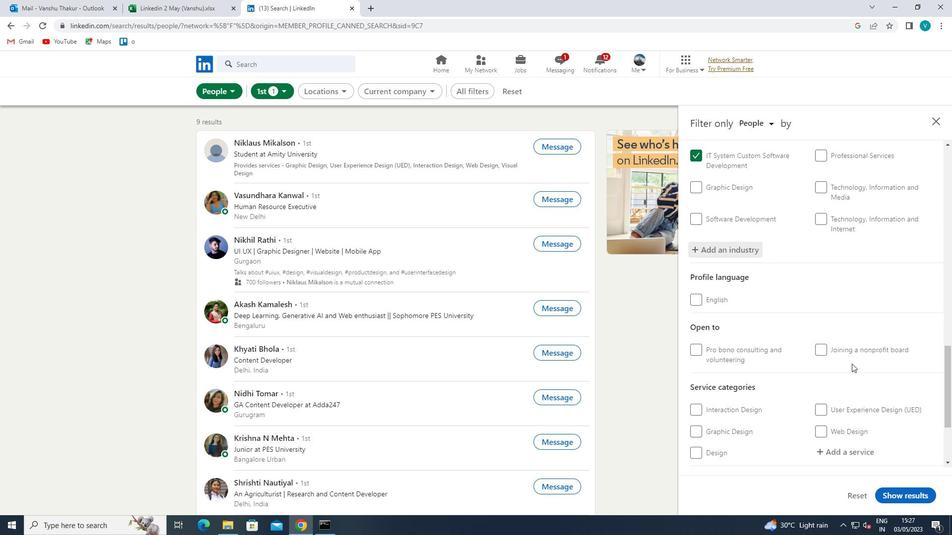 
Action: Mouse scrolled (852, 367) with delta (0, 0)
Screenshot: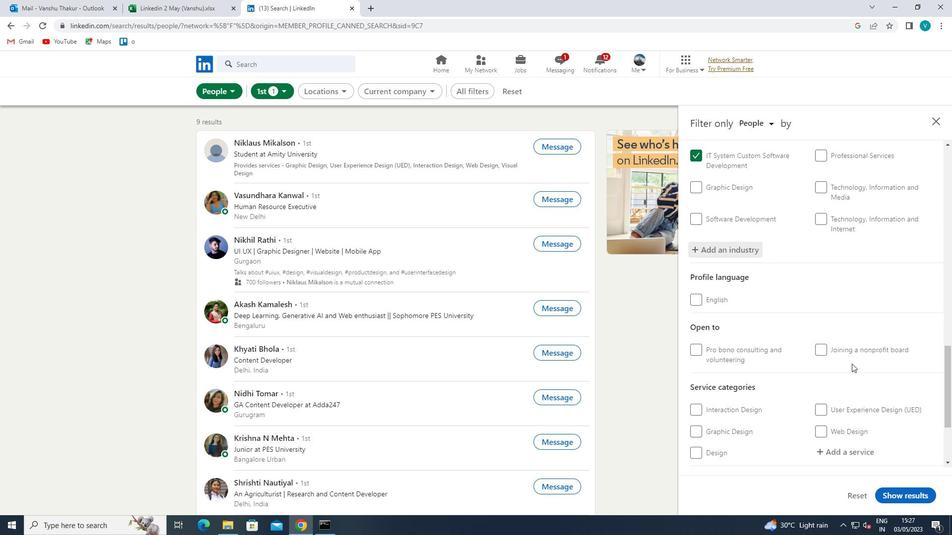 
Action: Mouse moved to (859, 352)
Screenshot: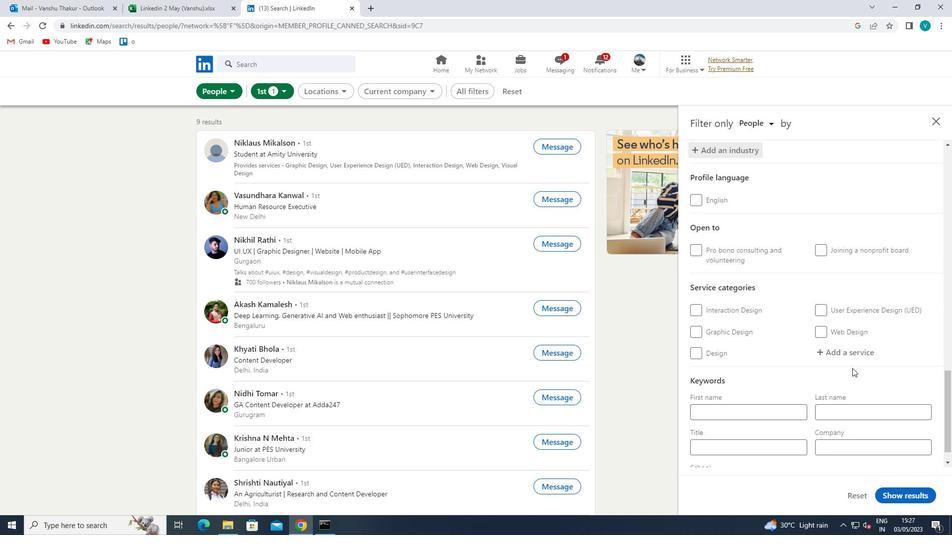 
Action: Mouse pressed left at (859, 352)
Screenshot: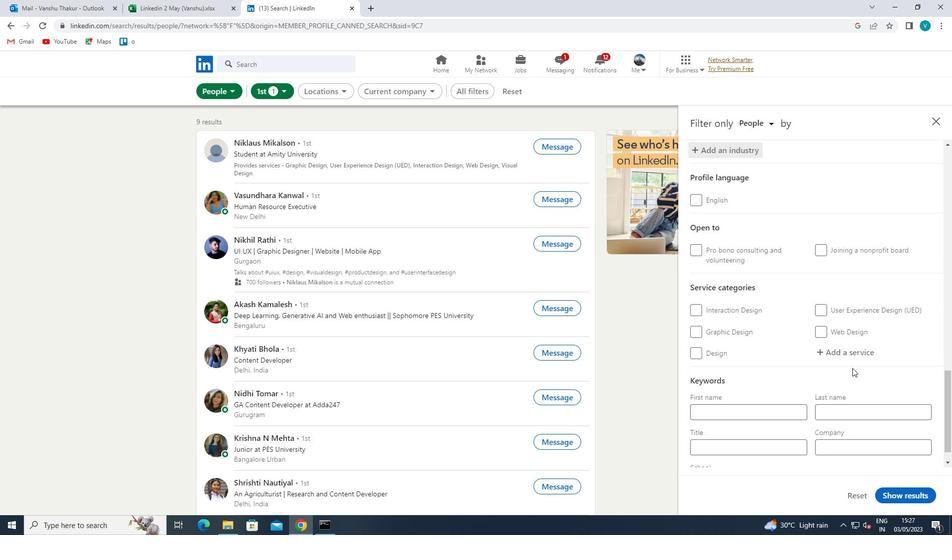 
Action: Mouse moved to (860, 351)
Screenshot: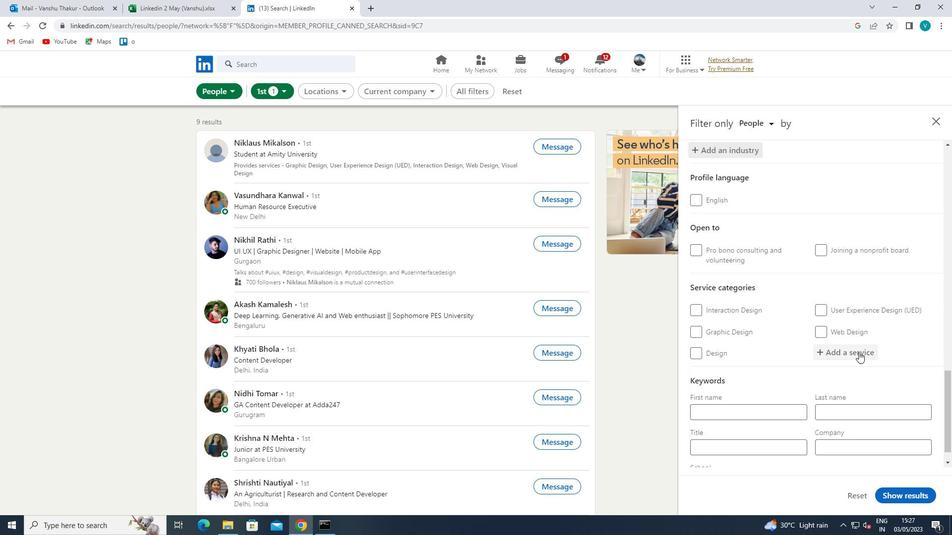 
Action: Key pressed <Key.shift>CUSY<Key.backspace>TOMER<Key.space><Key.shift>SER
Screenshot: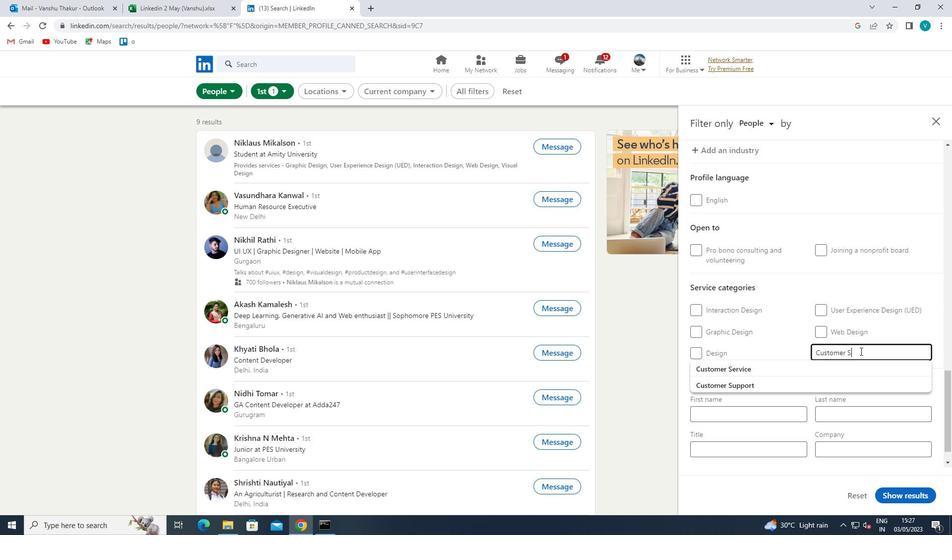 
Action: Mouse moved to (816, 367)
Screenshot: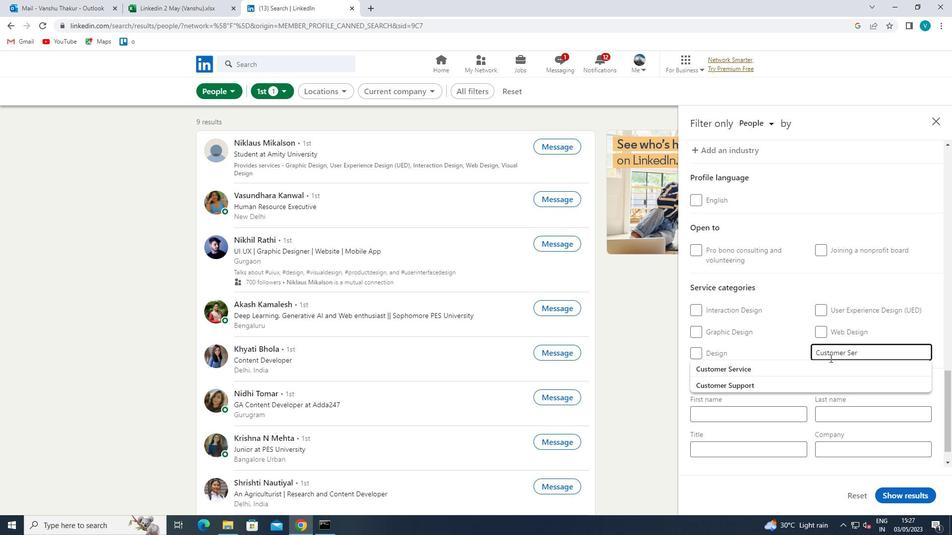 
Action: Mouse pressed left at (816, 367)
Screenshot: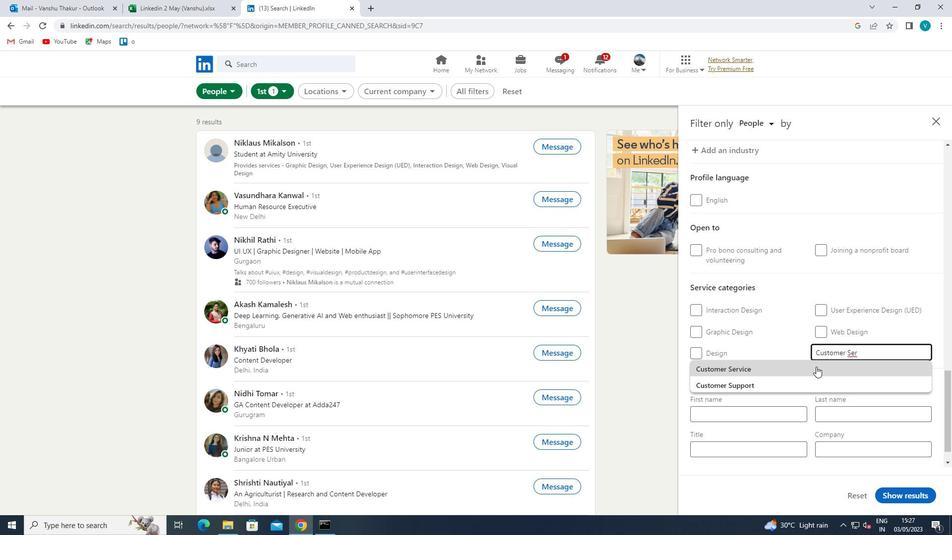 
Action: Mouse moved to (817, 367)
Screenshot: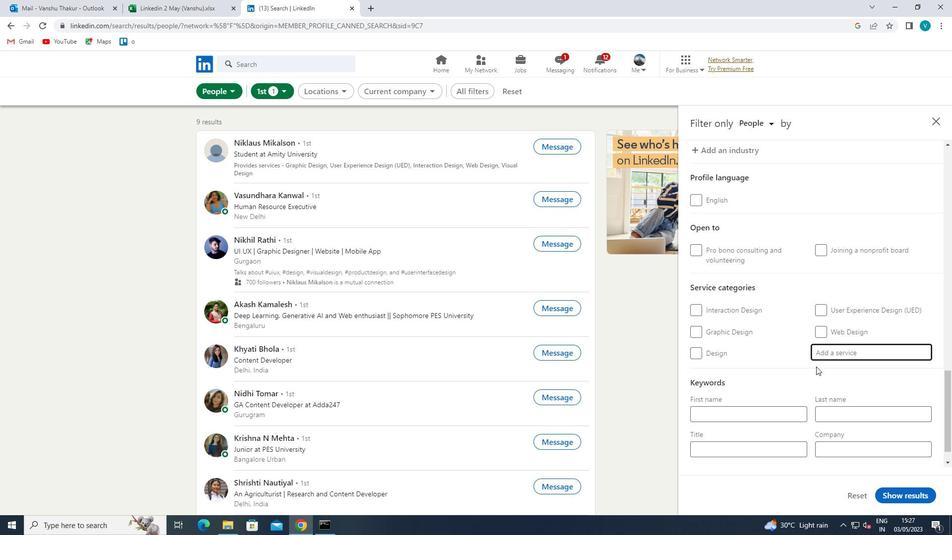 
Action: Mouse scrolled (817, 366) with delta (0, 0)
Screenshot: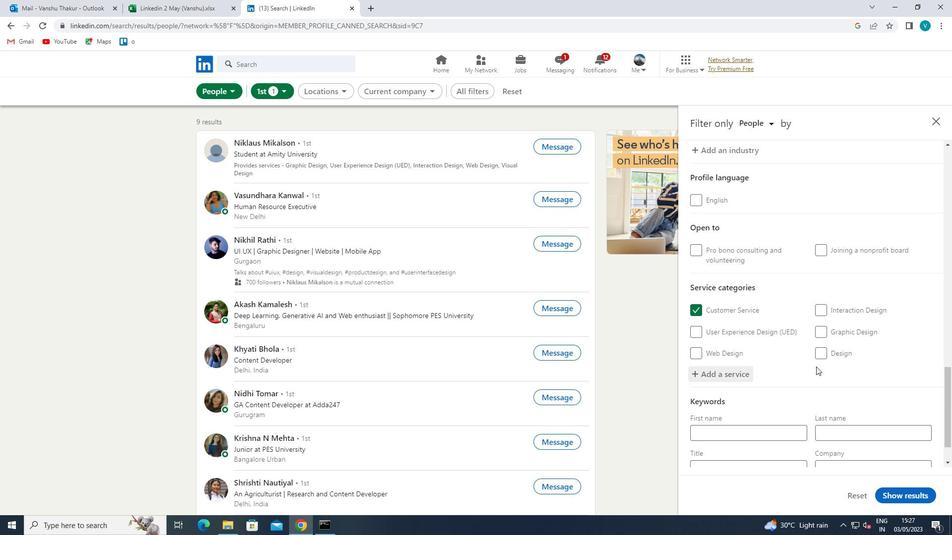 
Action: Mouse scrolled (817, 366) with delta (0, 0)
Screenshot: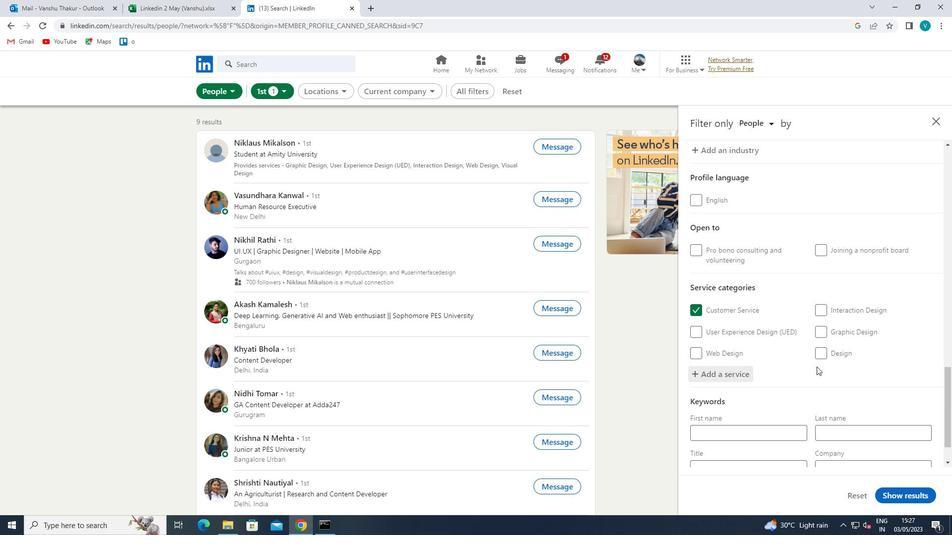 
Action: Mouse scrolled (817, 366) with delta (0, 0)
Screenshot: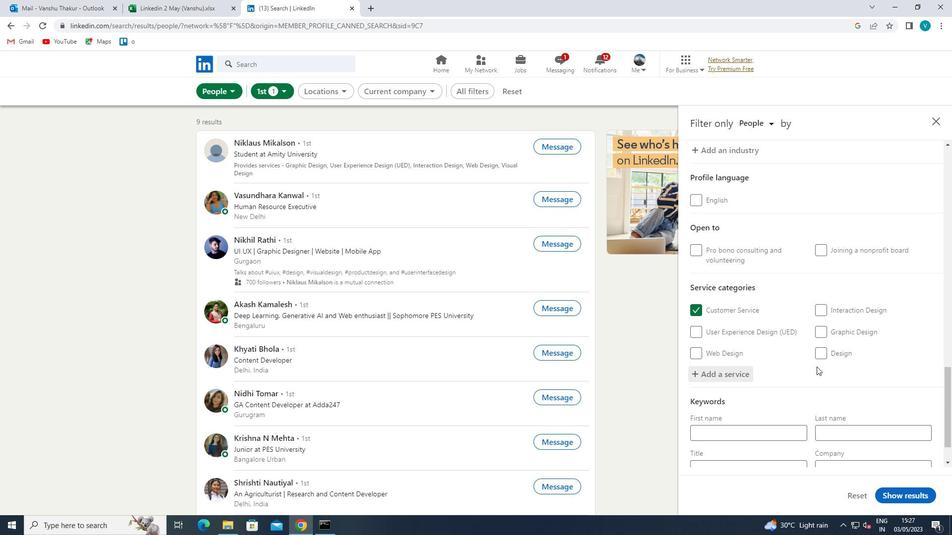 
Action: Mouse scrolled (817, 366) with delta (0, 0)
Screenshot: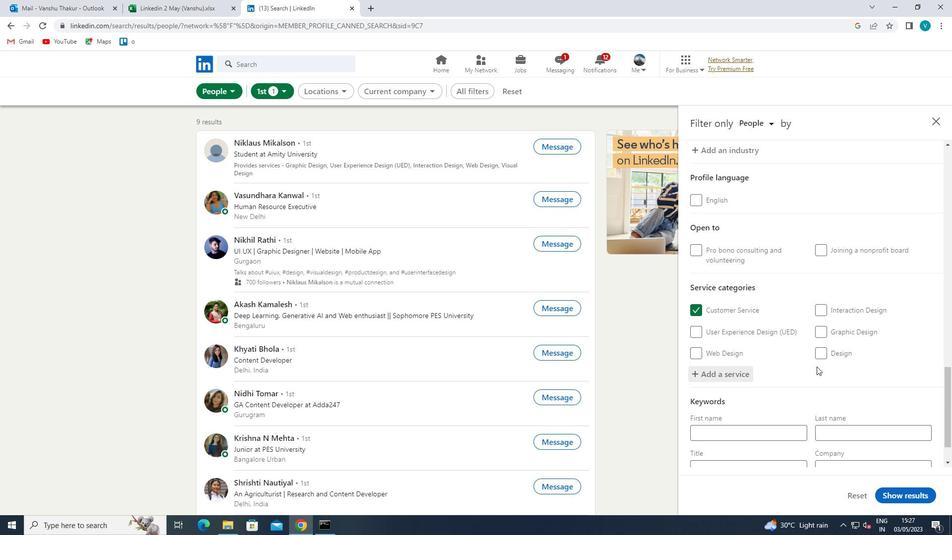 
Action: Mouse moved to (774, 415)
Screenshot: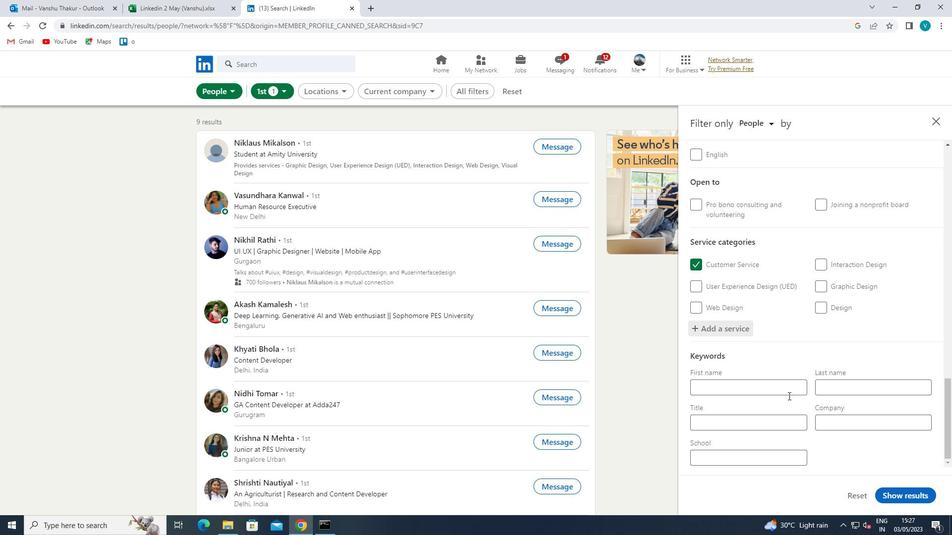 
Action: Mouse pressed left at (774, 415)
Screenshot: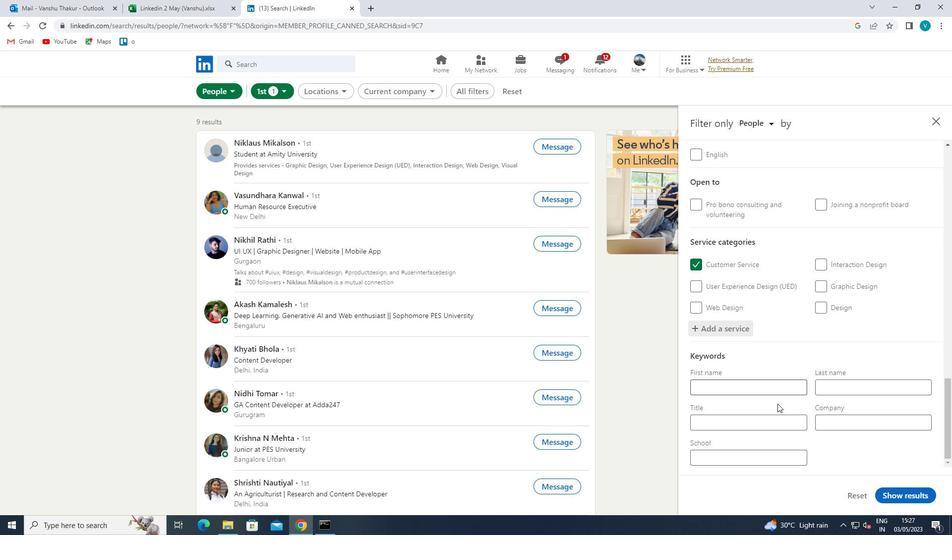 
Action: Mouse moved to (774, 415)
Screenshot: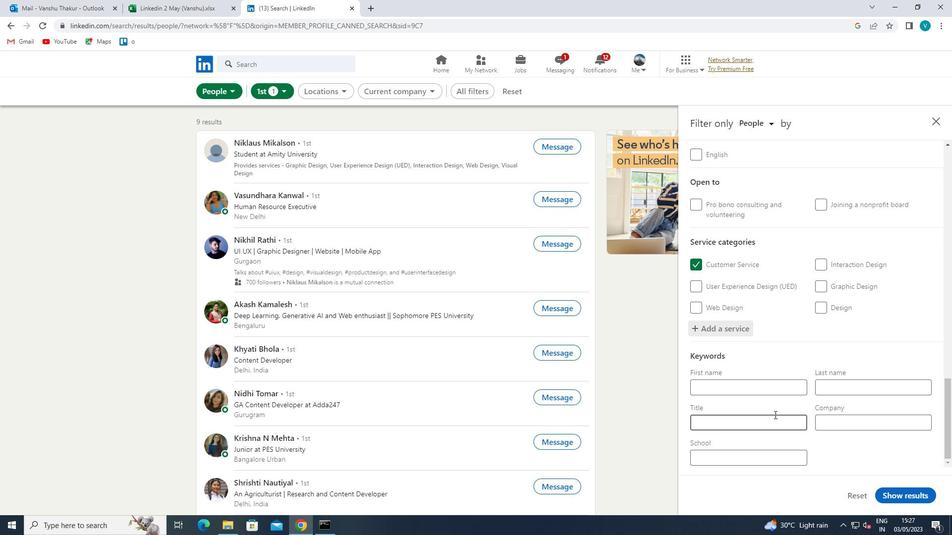 
Action: Key pressed <Key.shift>DIGITAL<Key.space><Key.shift>MARKETING<Key.space><Key.shift>MANAGER<Key.space>
Screenshot: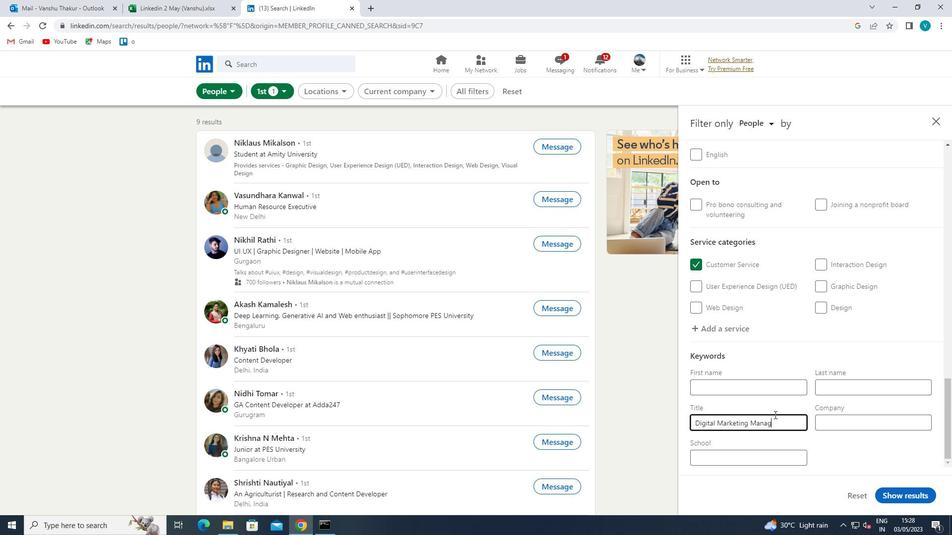 
Action: Mouse moved to (908, 493)
Screenshot: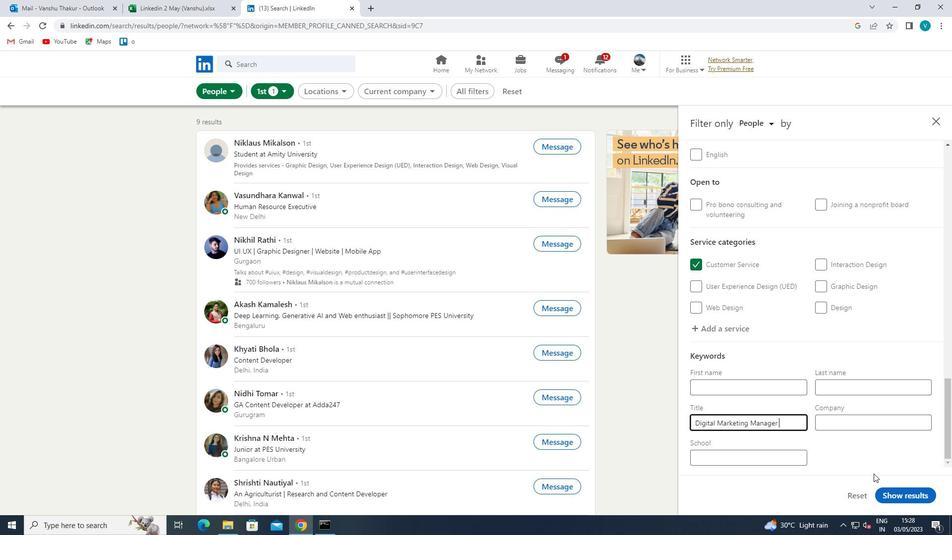 
Action: Mouse pressed left at (908, 493)
Screenshot: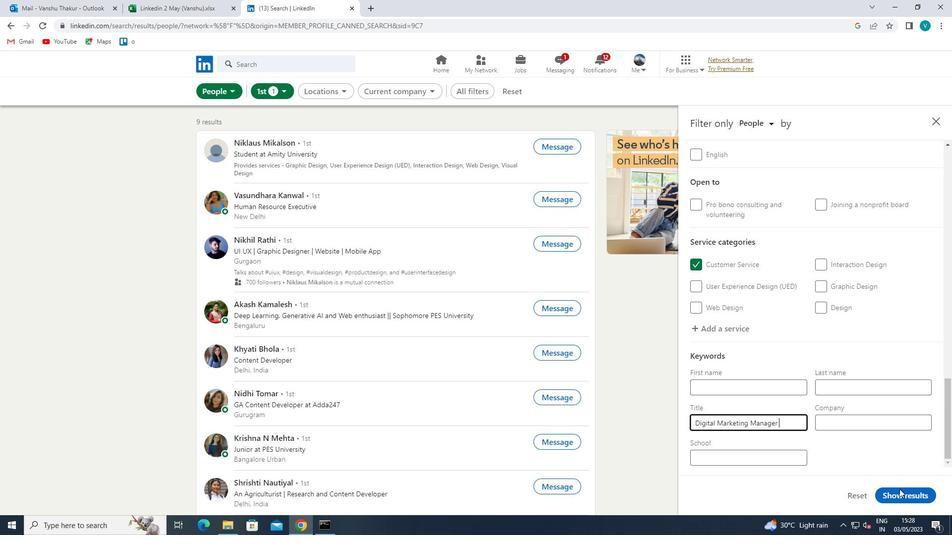 
